 Task: Find a round trip flight from Melbourne to Madina for 2 passengers in economy class, departing on July 10 and returning on July 14.
Action: Mouse moved to (547, 375)
Screenshot: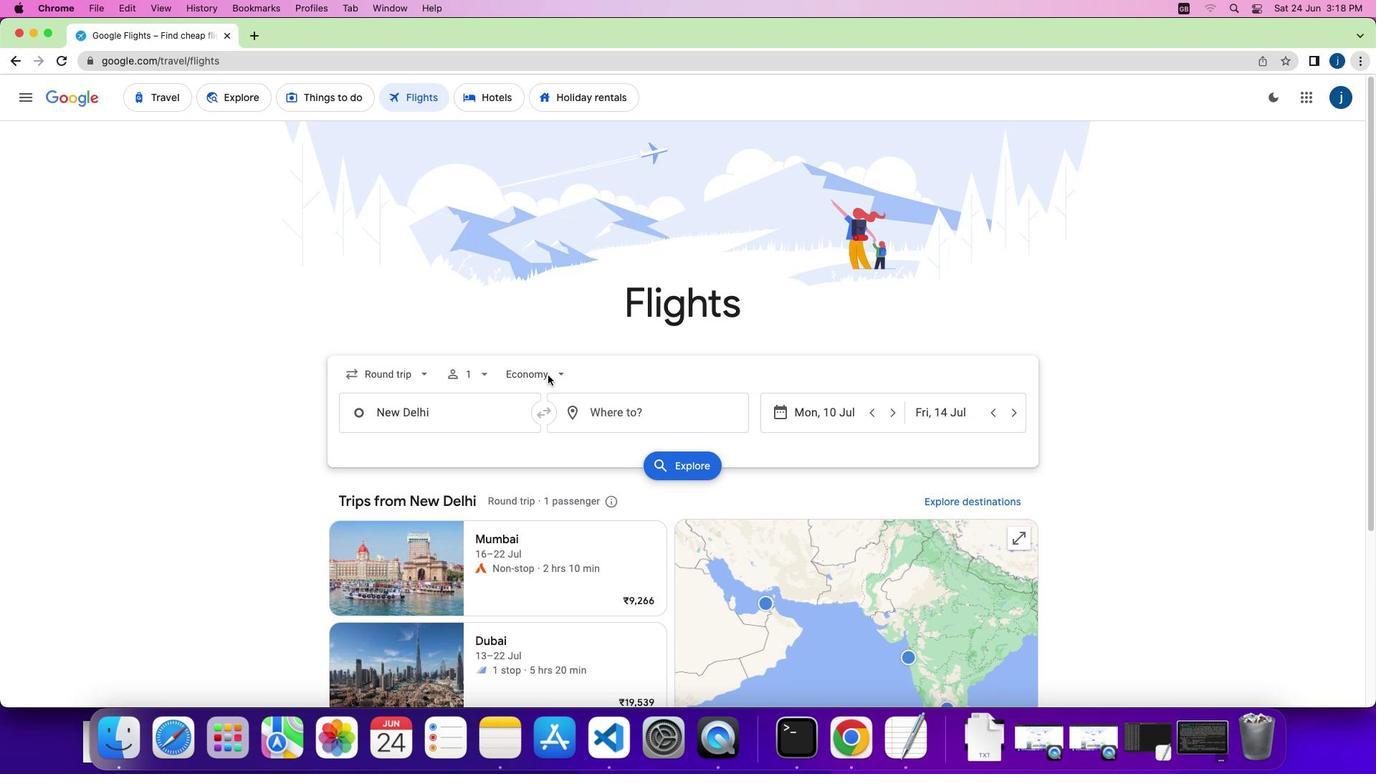 
Action: Mouse pressed left at (547, 375)
Screenshot: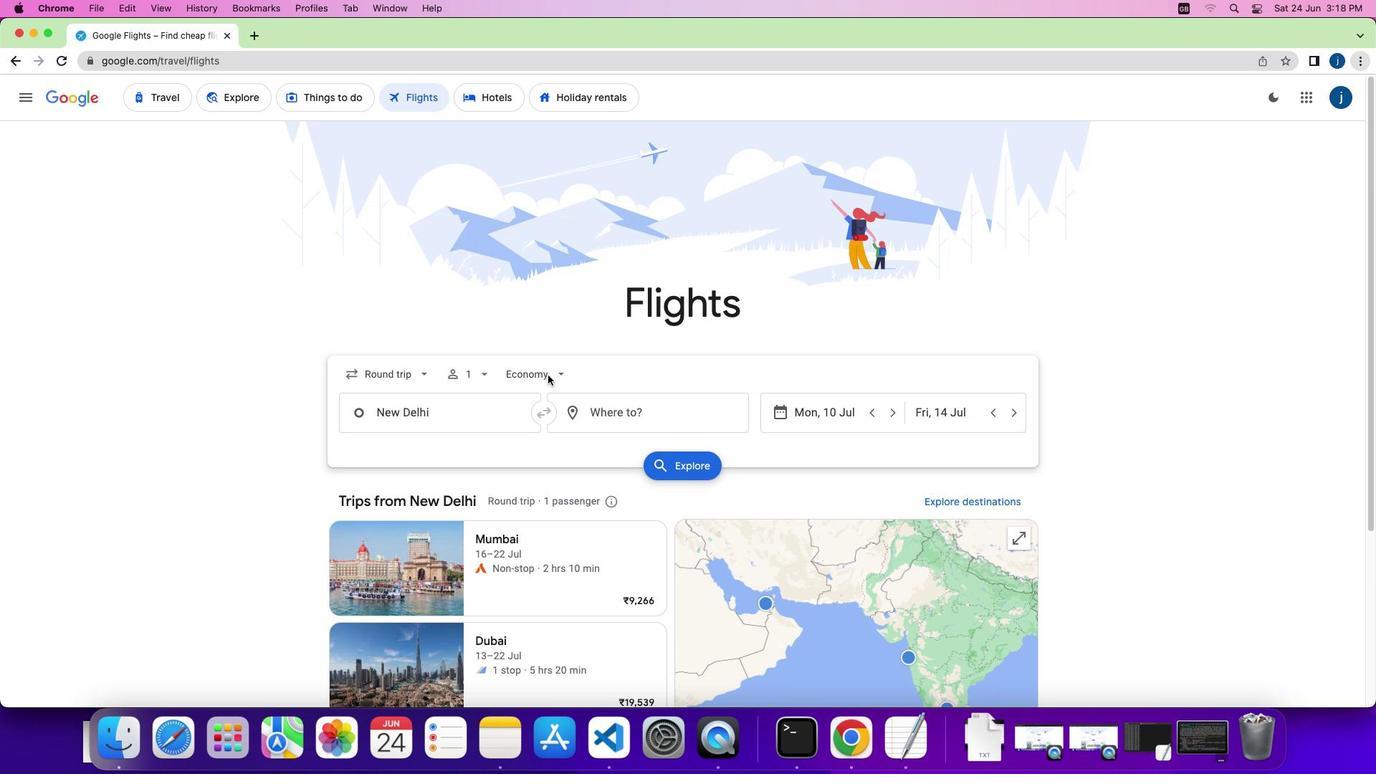 
Action: Mouse pressed left at (547, 375)
Screenshot: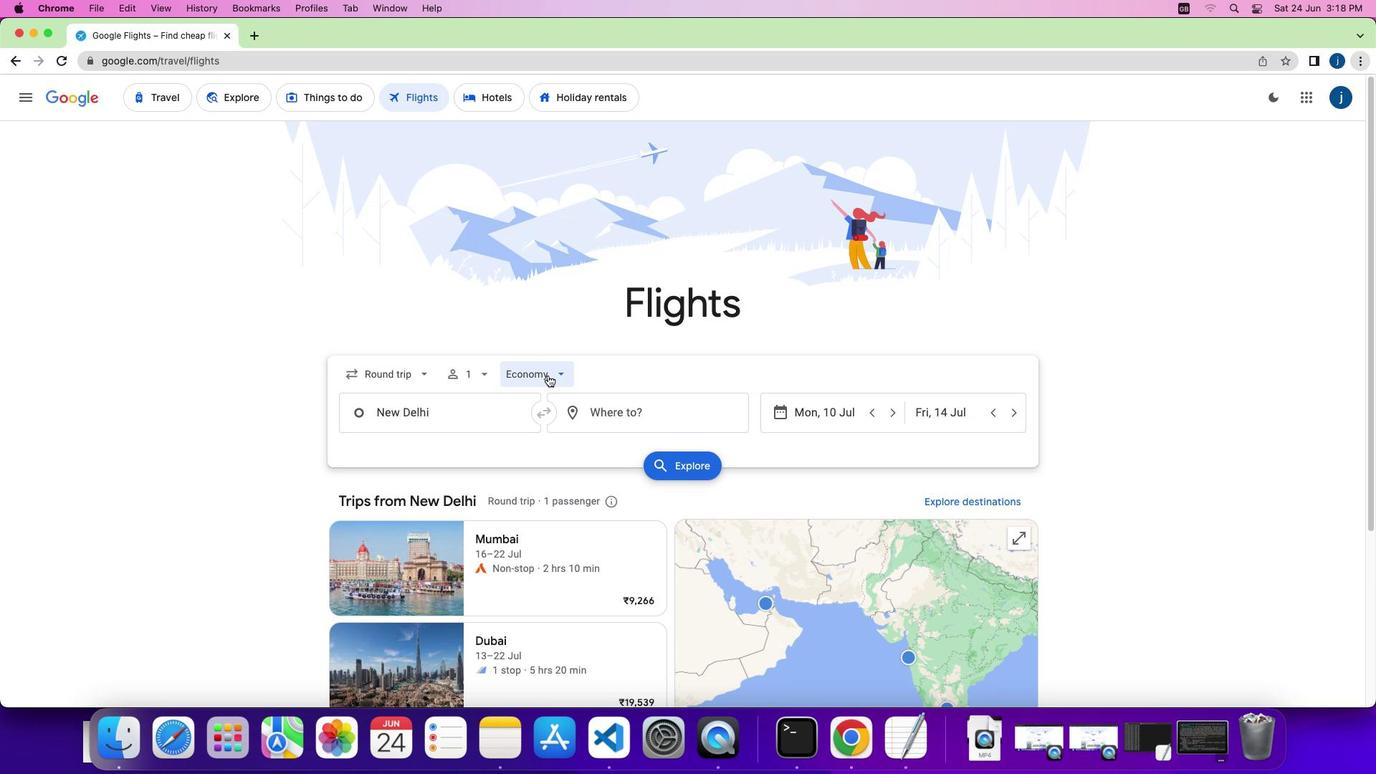 
Action: Mouse moved to (555, 410)
Screenshot: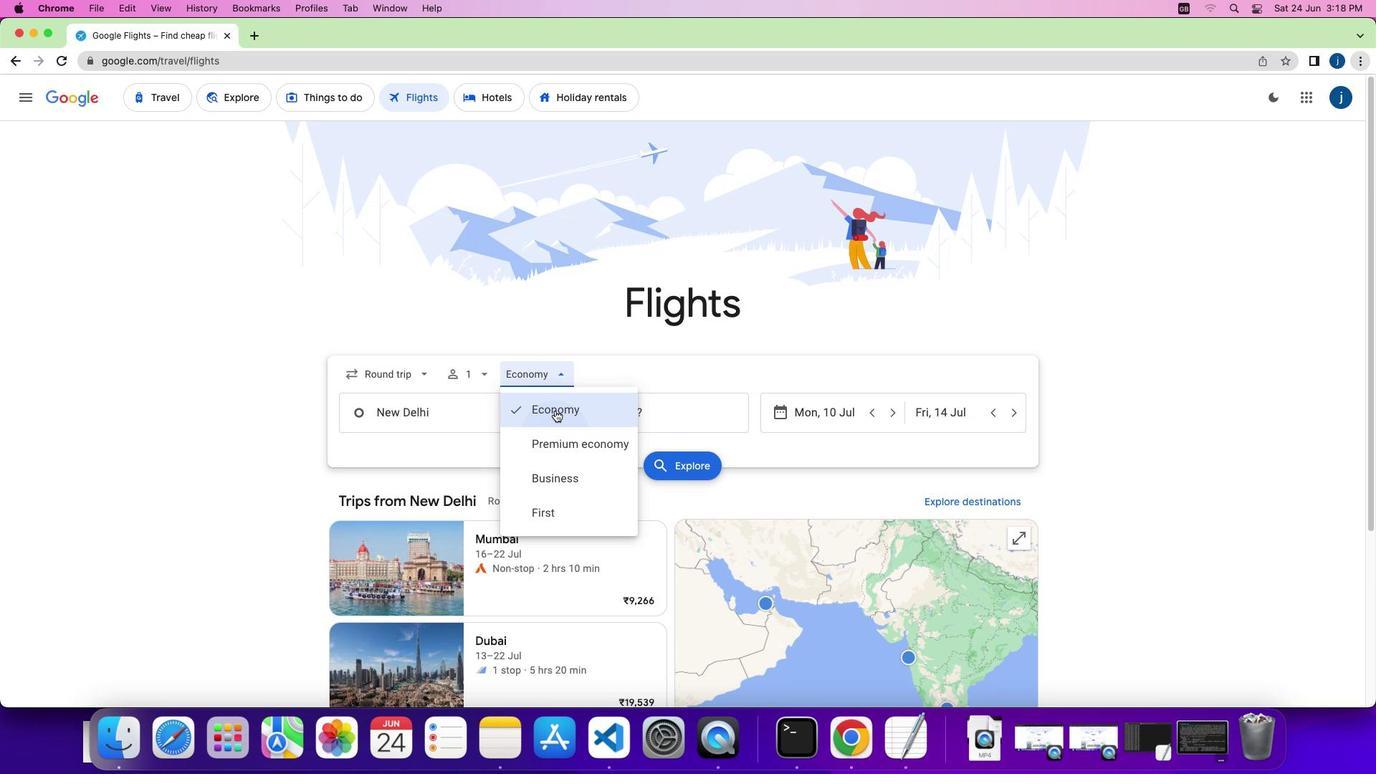 
Action: Mouse pressed left at (555, 410)
Screenshot: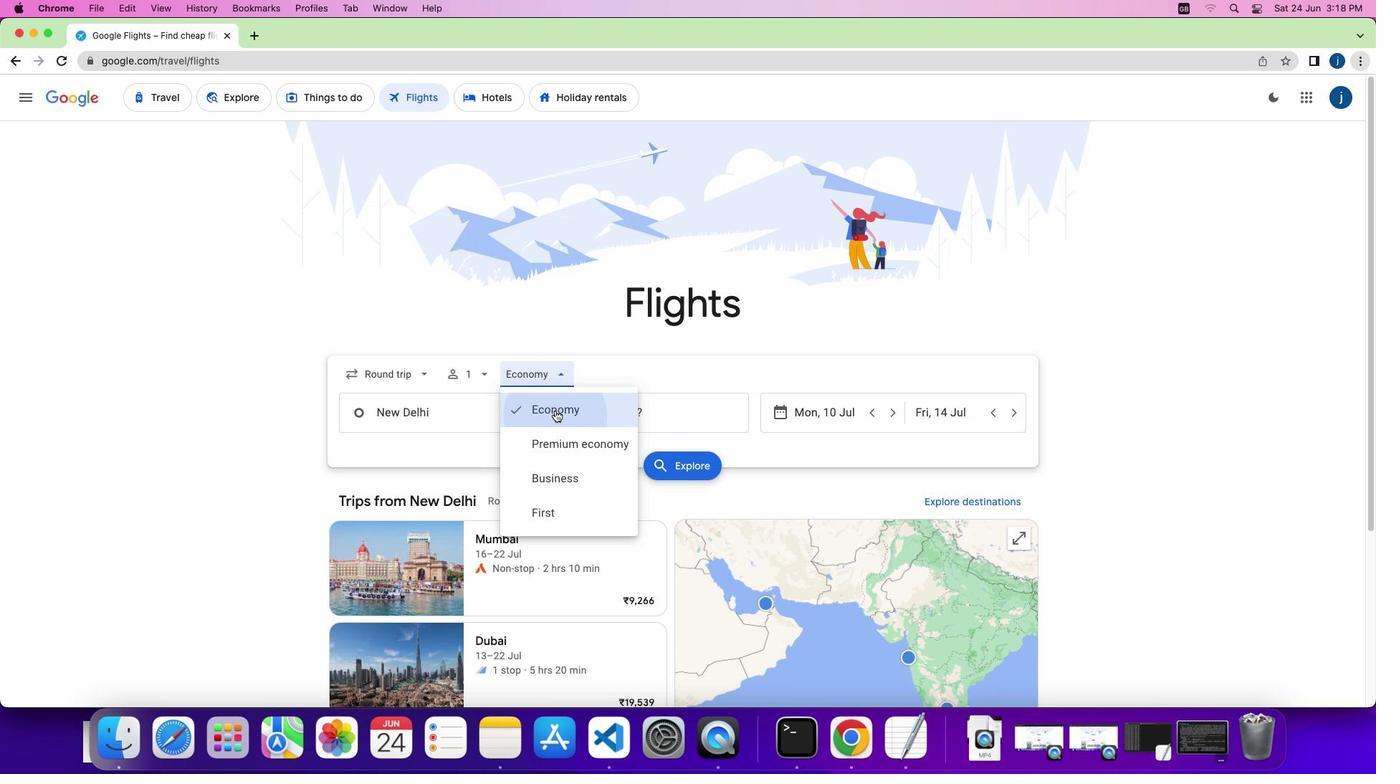 
Action: Mouse moved to (412, 371)
Screenshot: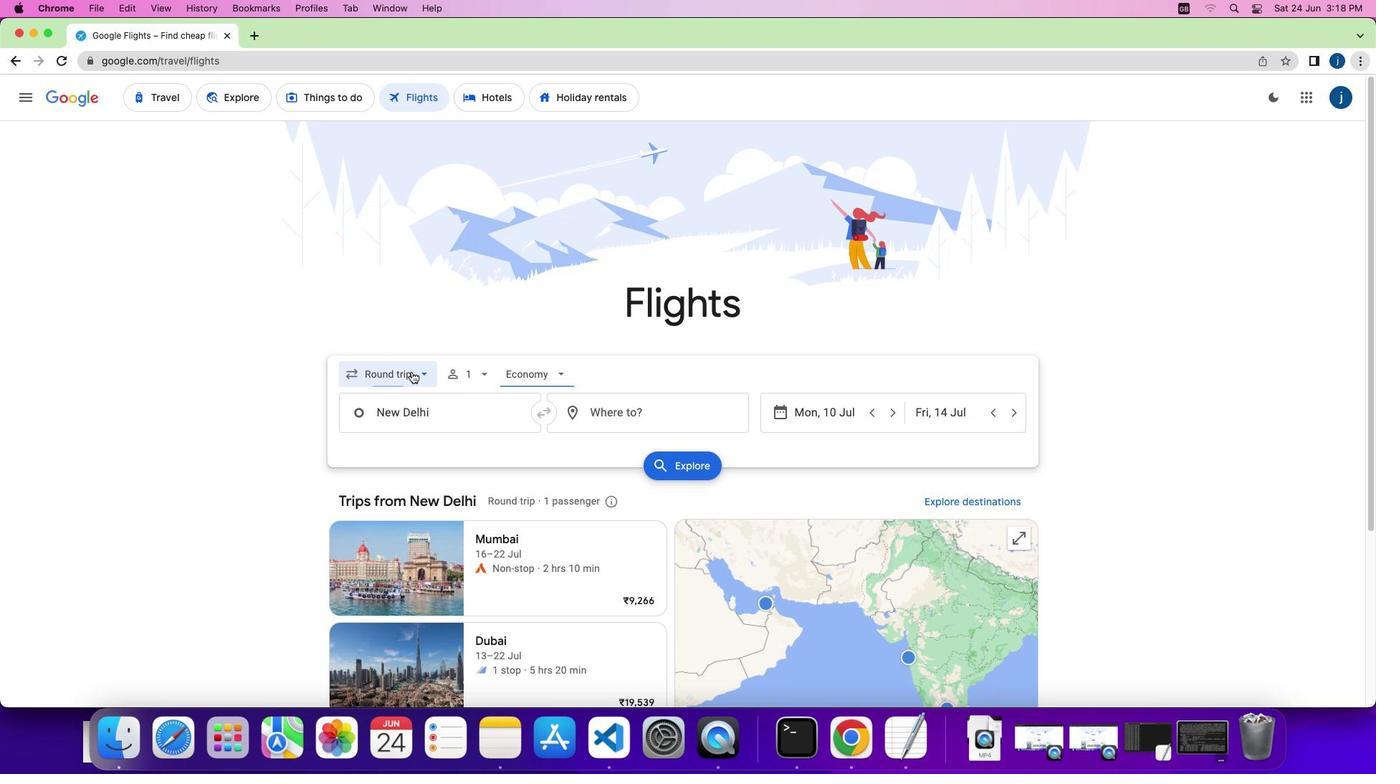 
Action: Mouse pressed left at (412, 371)
Screenshot: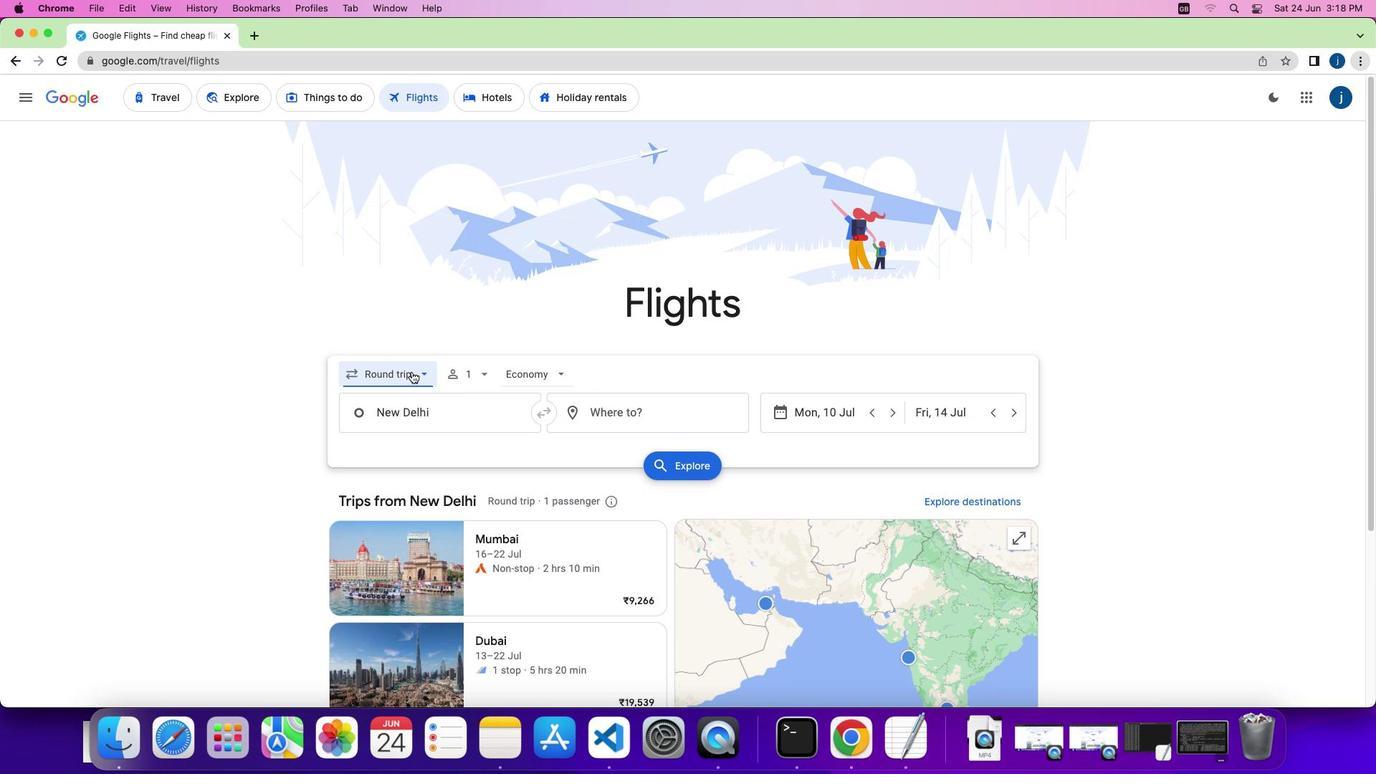 
Action: Mouse moved to (415, 414)
Screenshot: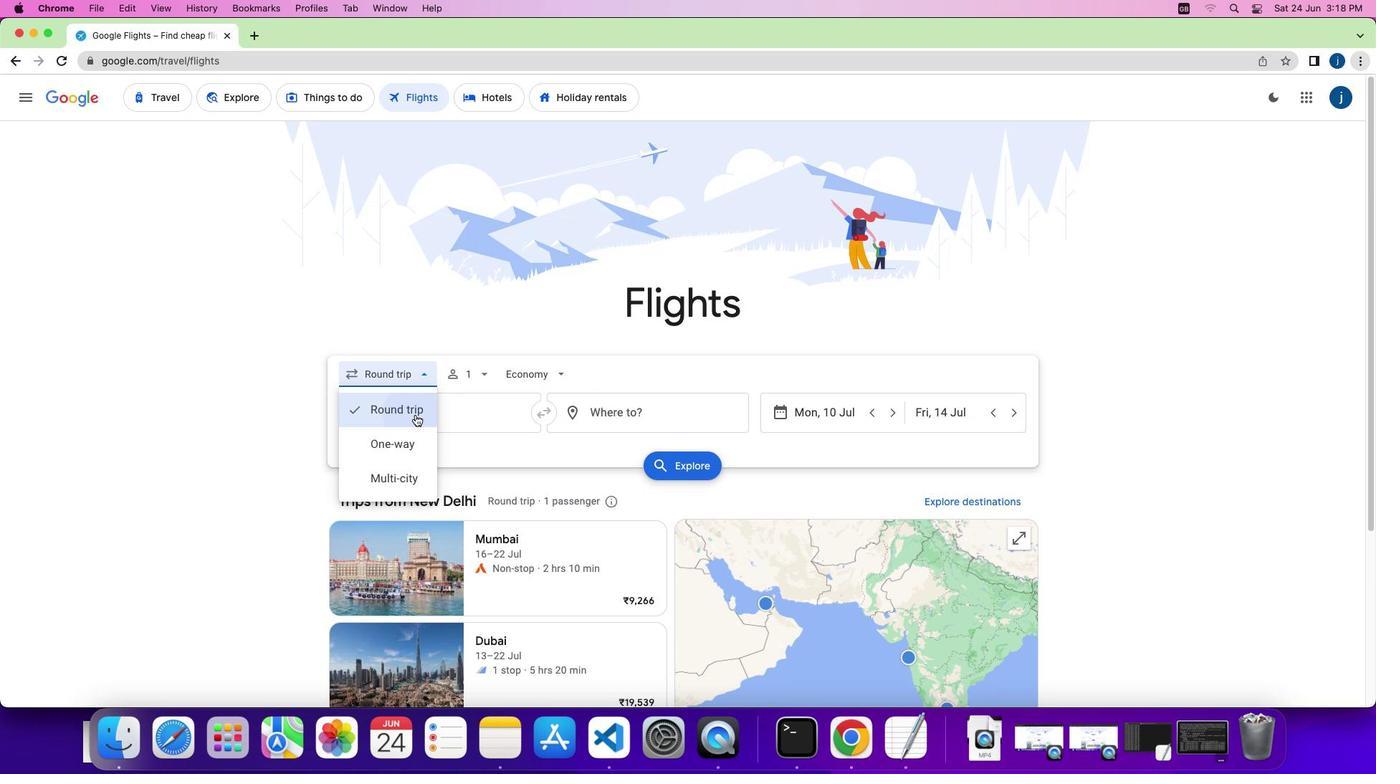 
Action: Mouse pressed left at (415, 414)
Screenshot: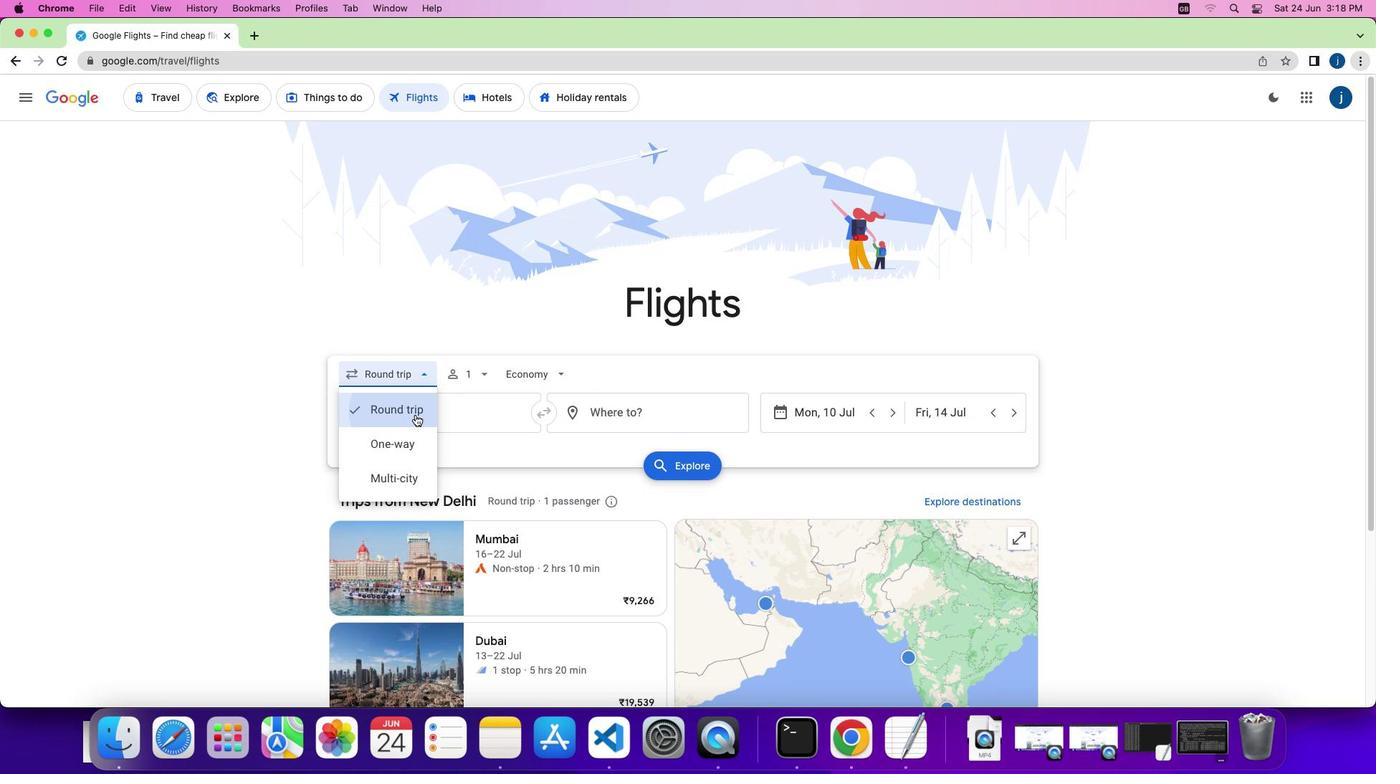 
Action: Mouse moved to (481, 369)
Screenshot: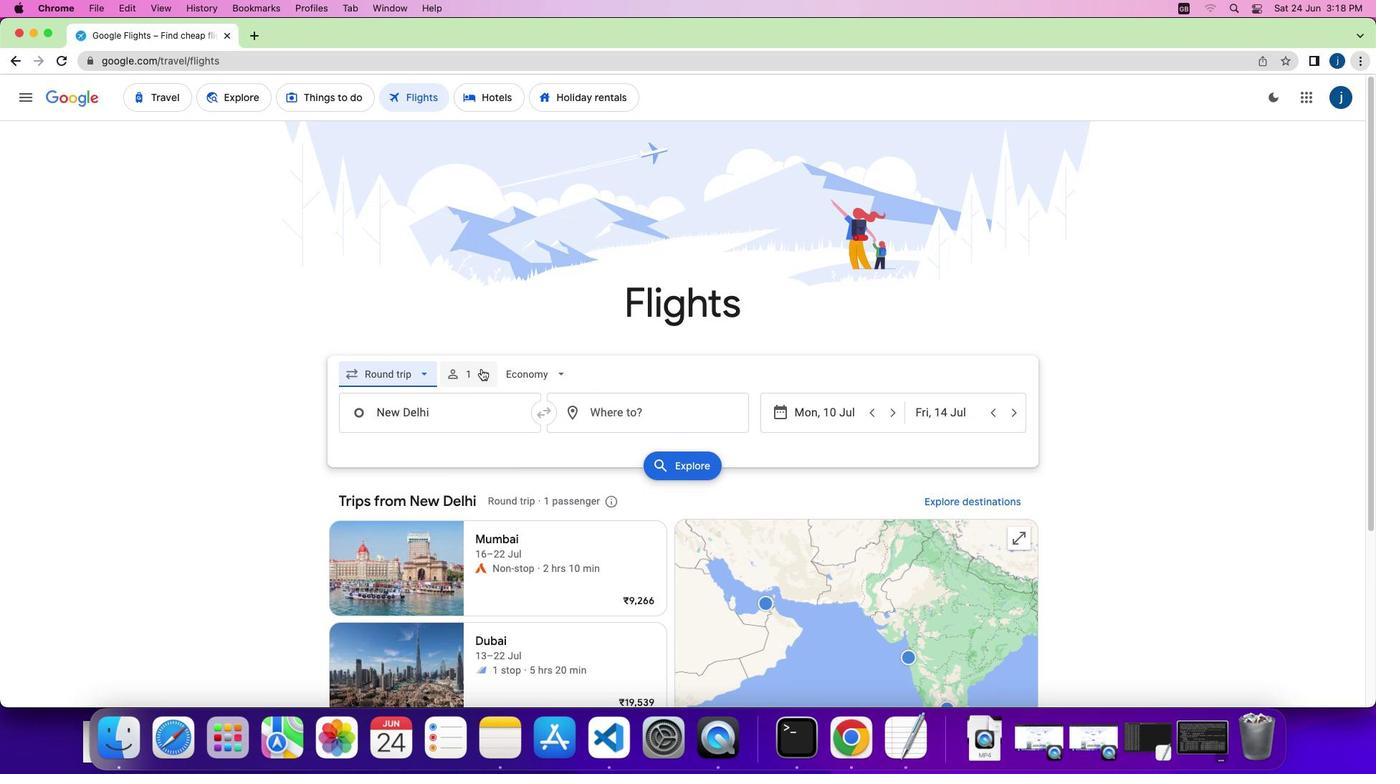 
Action: Mouse pressed left at (481, 369)
Screenshot: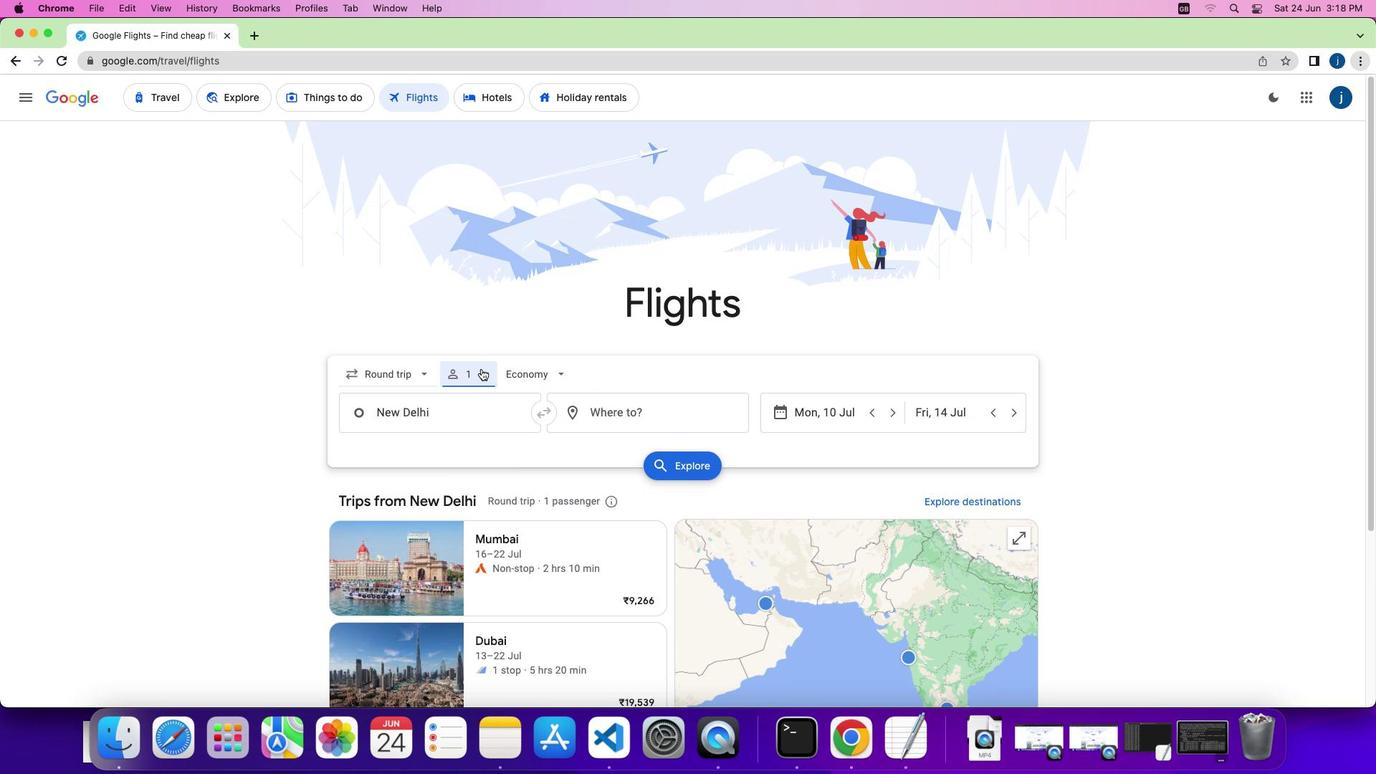 
Action: Mouse moved to (589, 413)
Screenshot: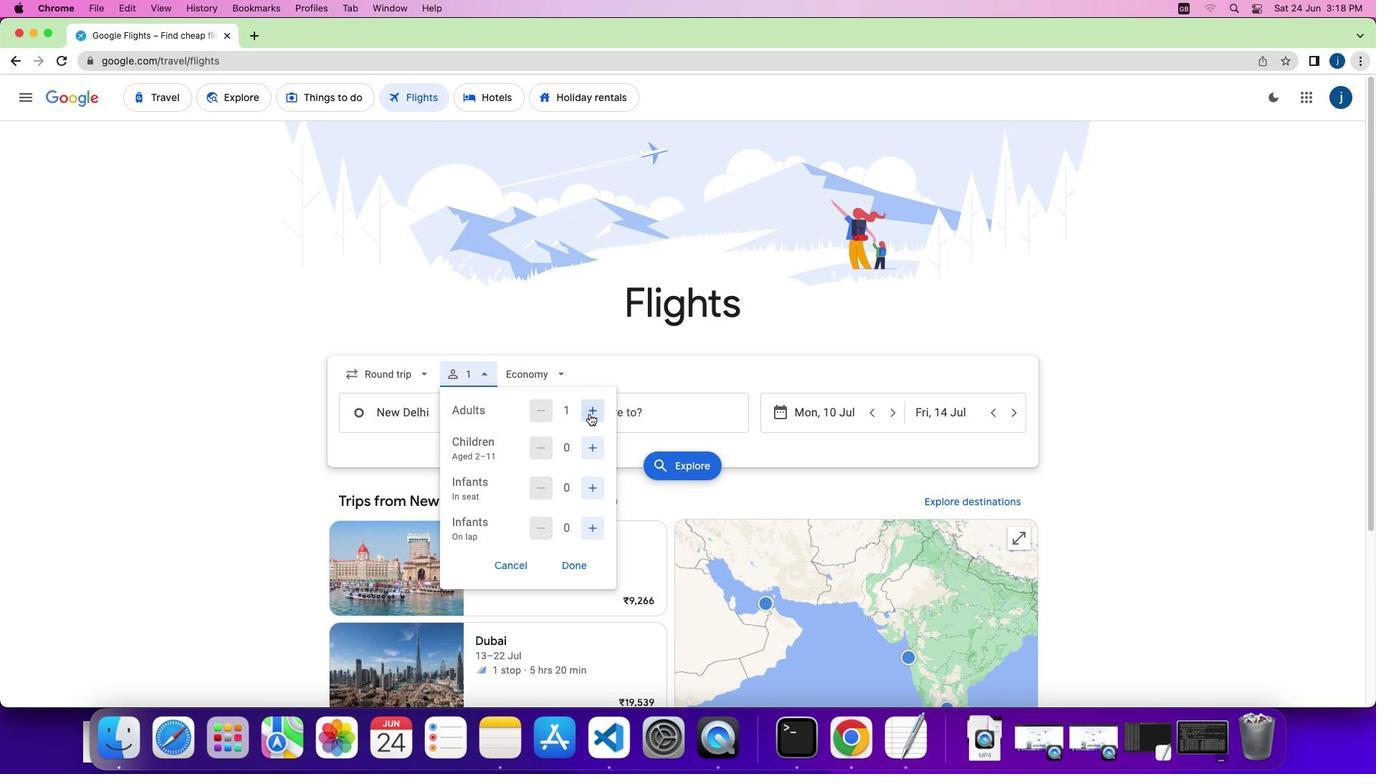 
Action: Mouse pressed left at (589, 413)
Screenshot: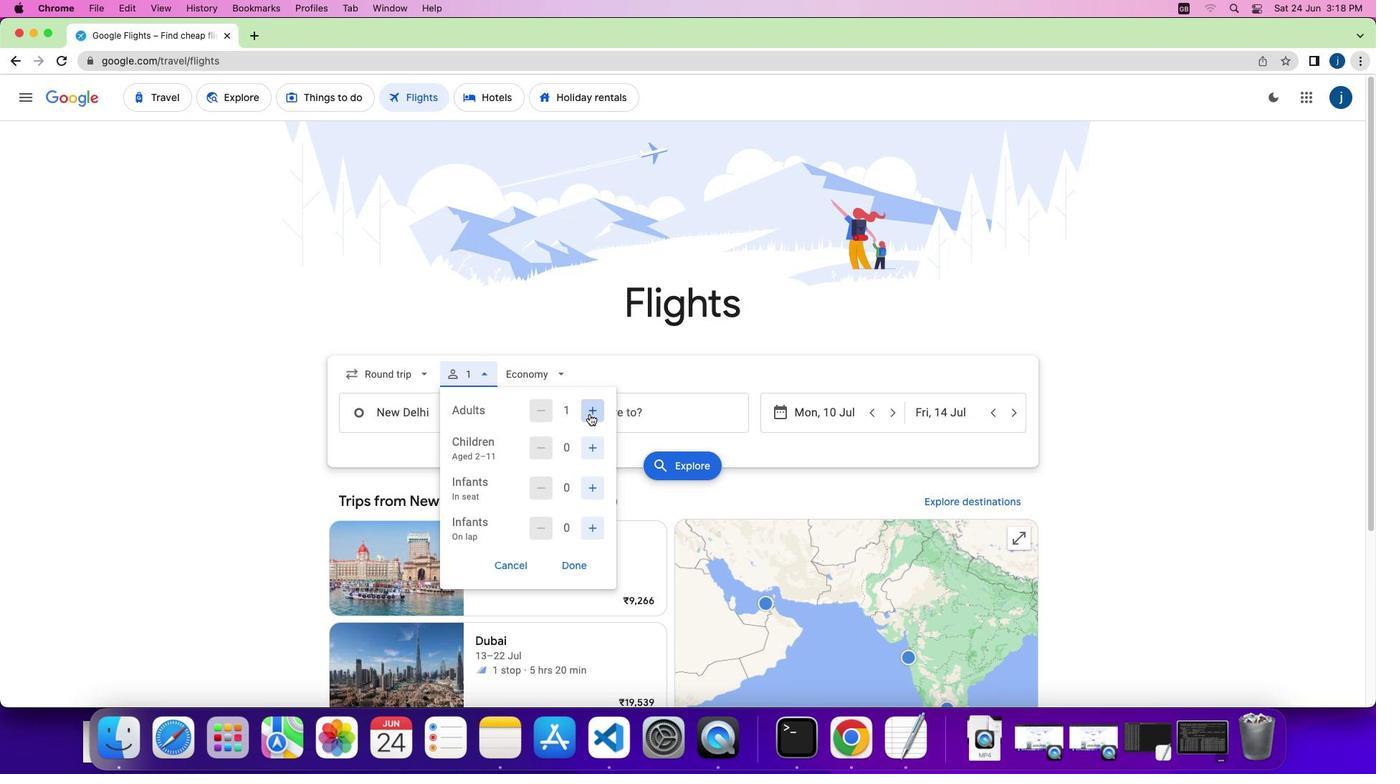 
Action: Mouse moved to (579, 565)
Screenshot: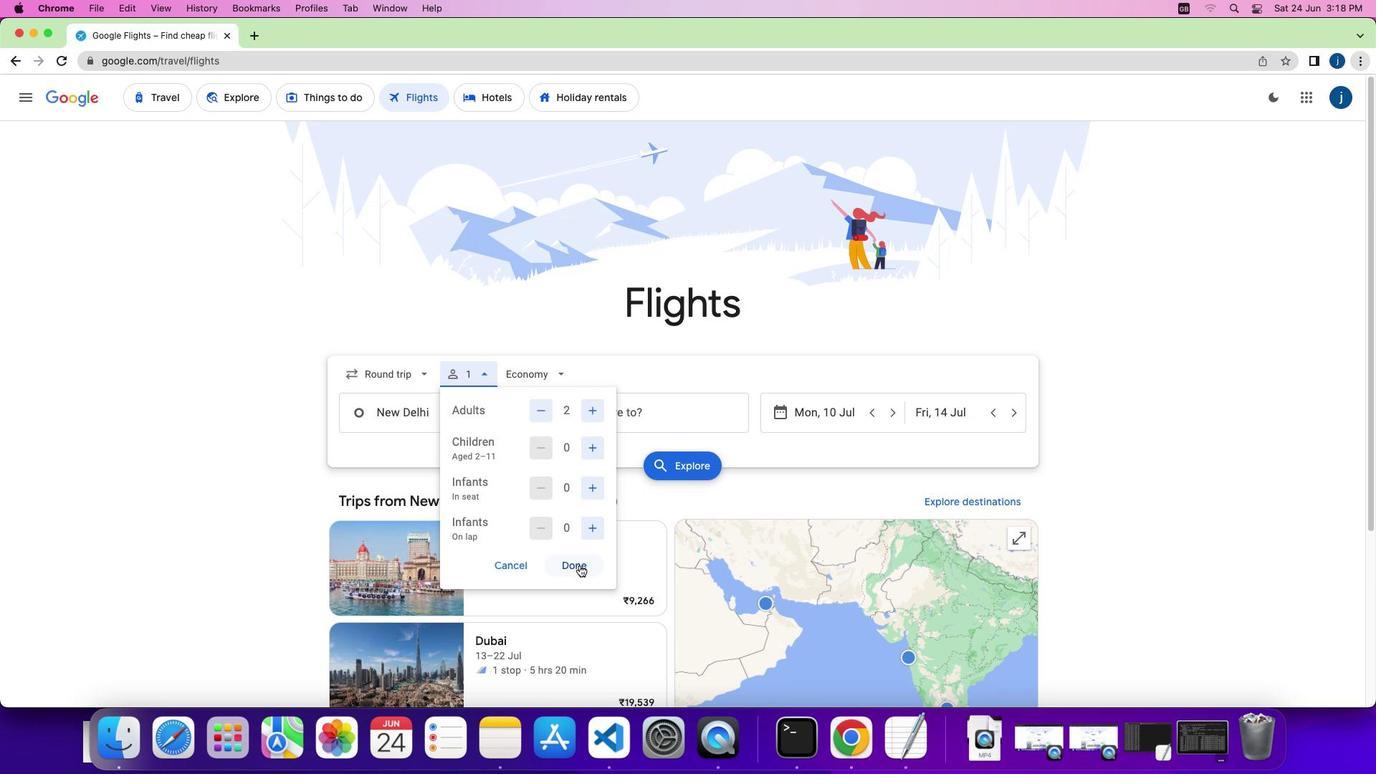 
Action: Mouse pressed left at (579, 565)
Screenshot: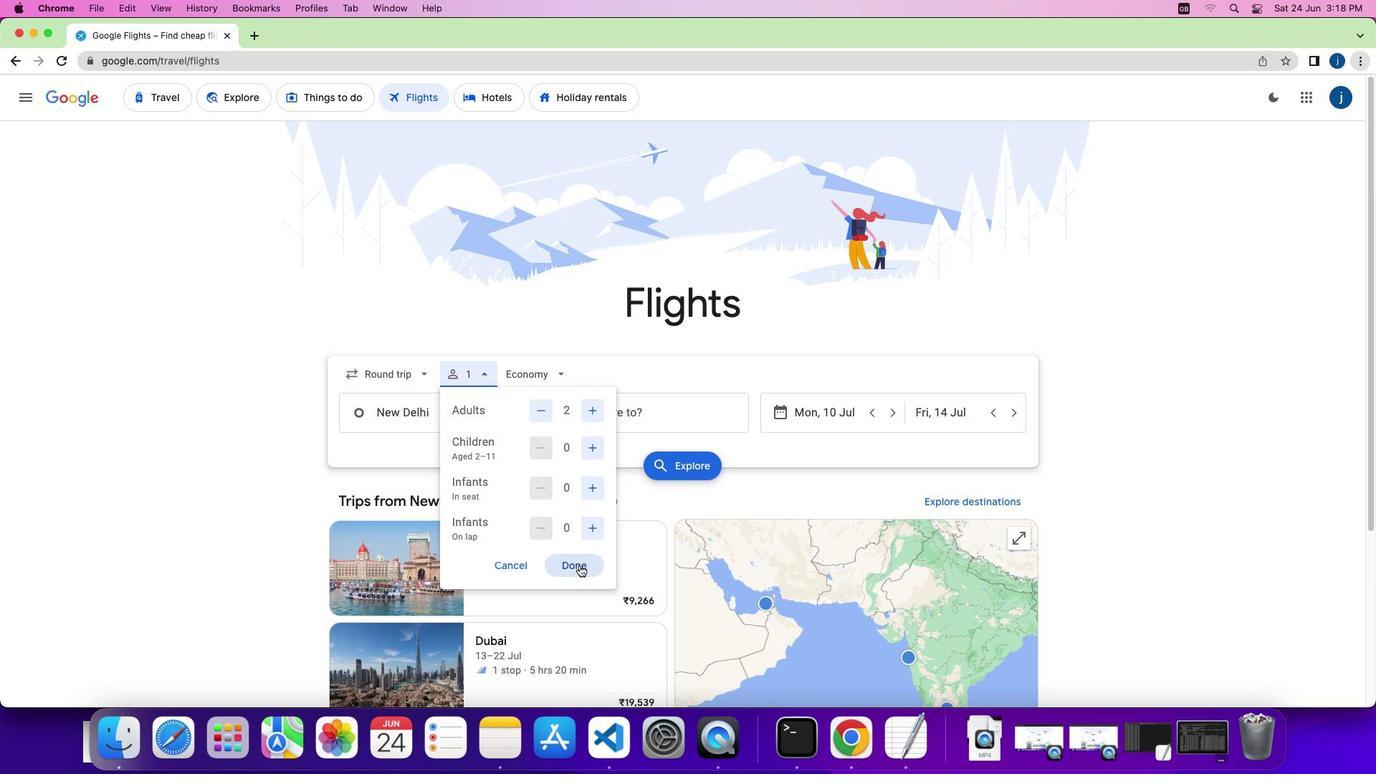 
Action: Mouse moved to (430, 407)
Screenshot: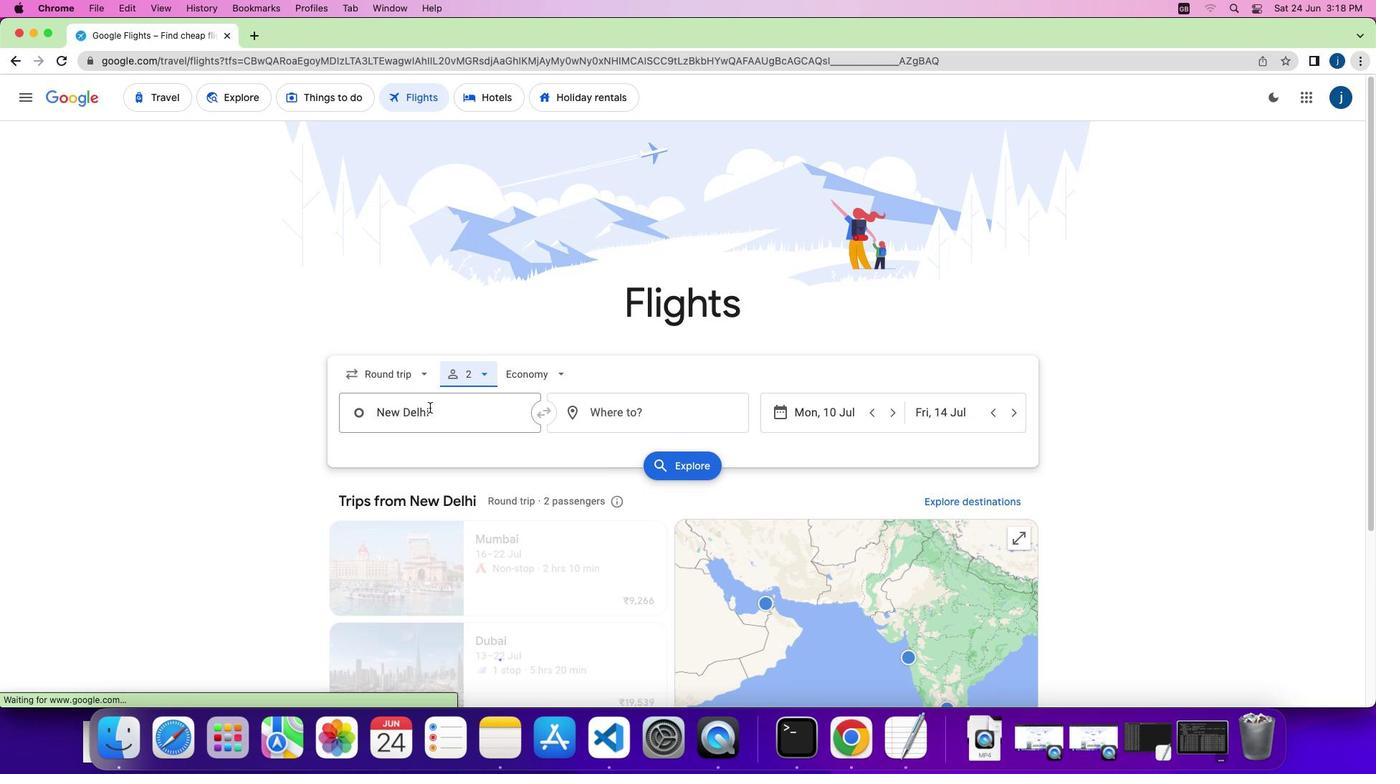 
Action: Mouse pressed left at (430, 407)
Screenshot: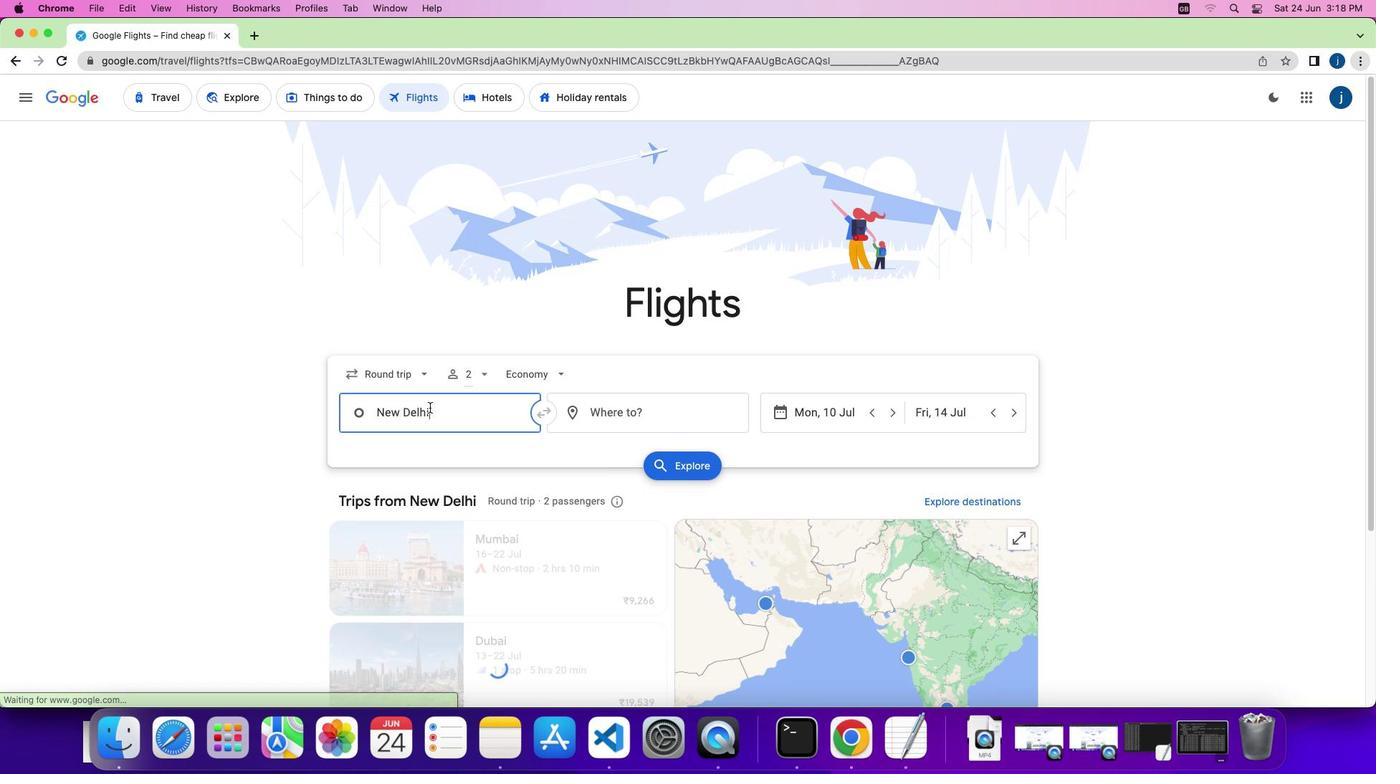 
Action: Mouse moved to (430, 432)
Screenshot: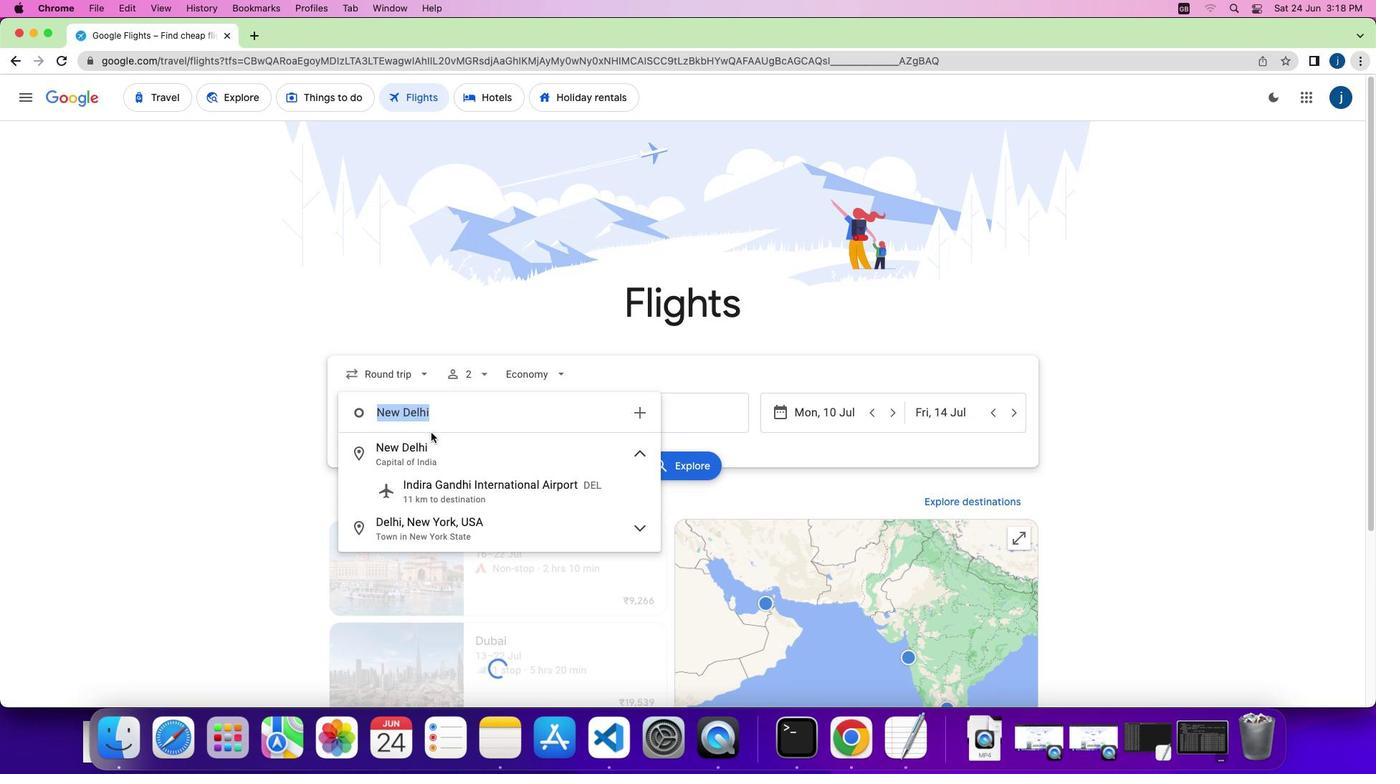 
Action: Key pressed Key.shift'M''e''l''b''o''u''r''n''e'
Screenshot: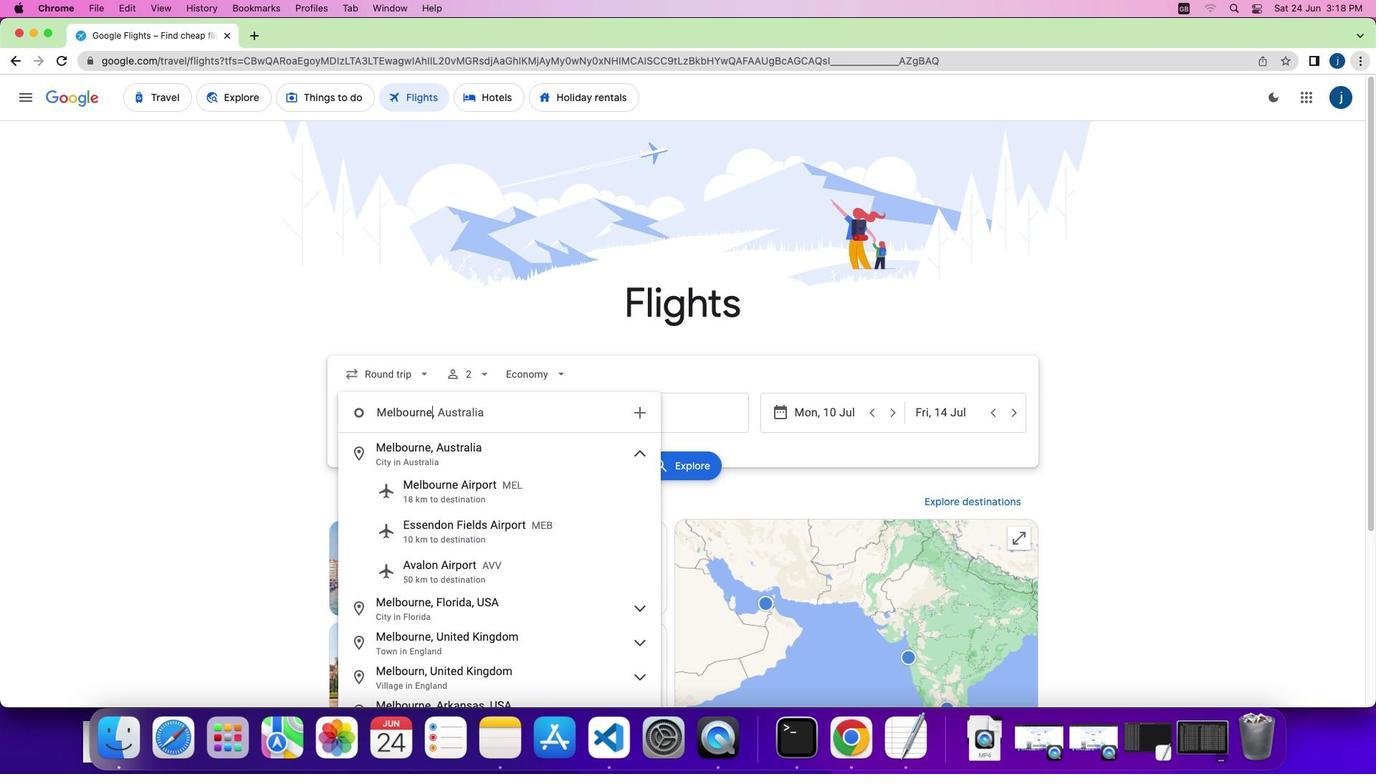 
Action: Mouse moved to (477, 449)
Screenshot: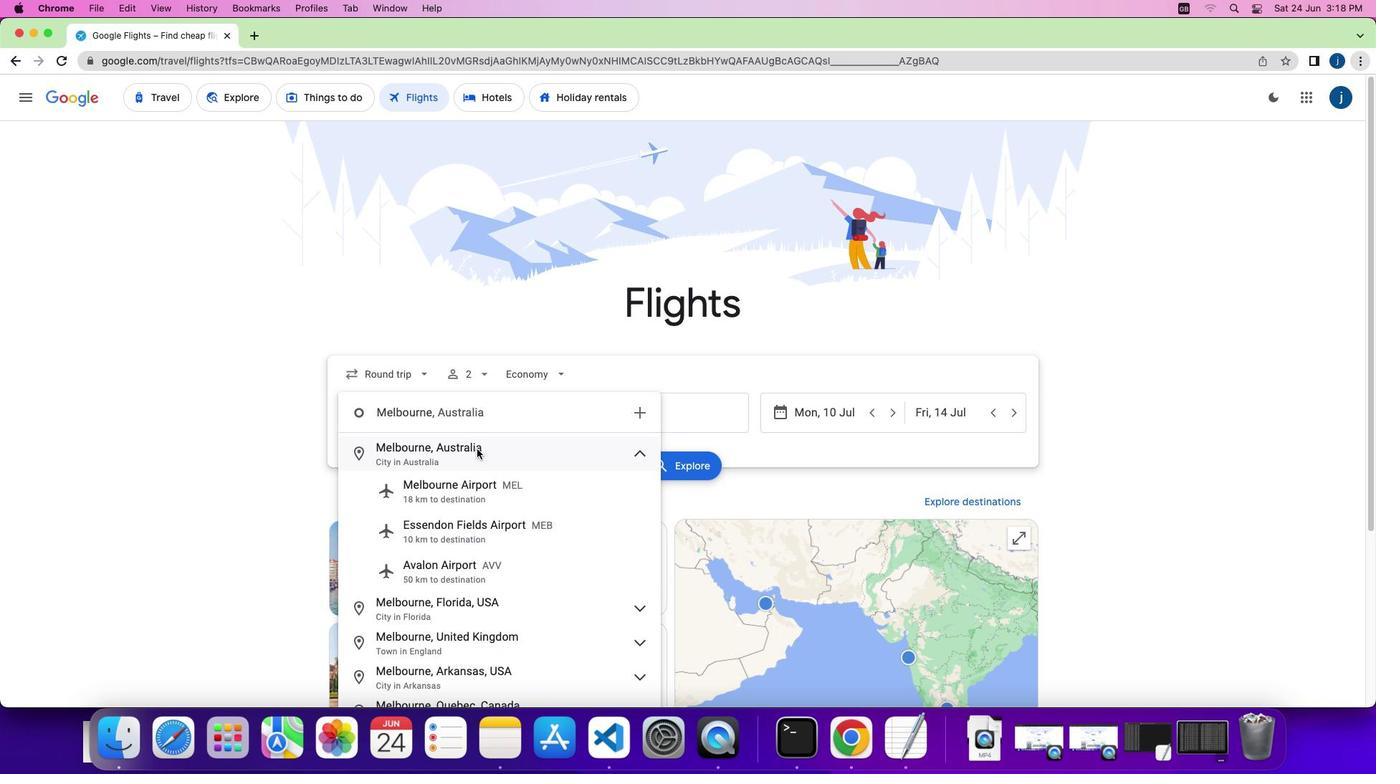 
Action: Mouse pressed left at (477, 449)
Screenshot: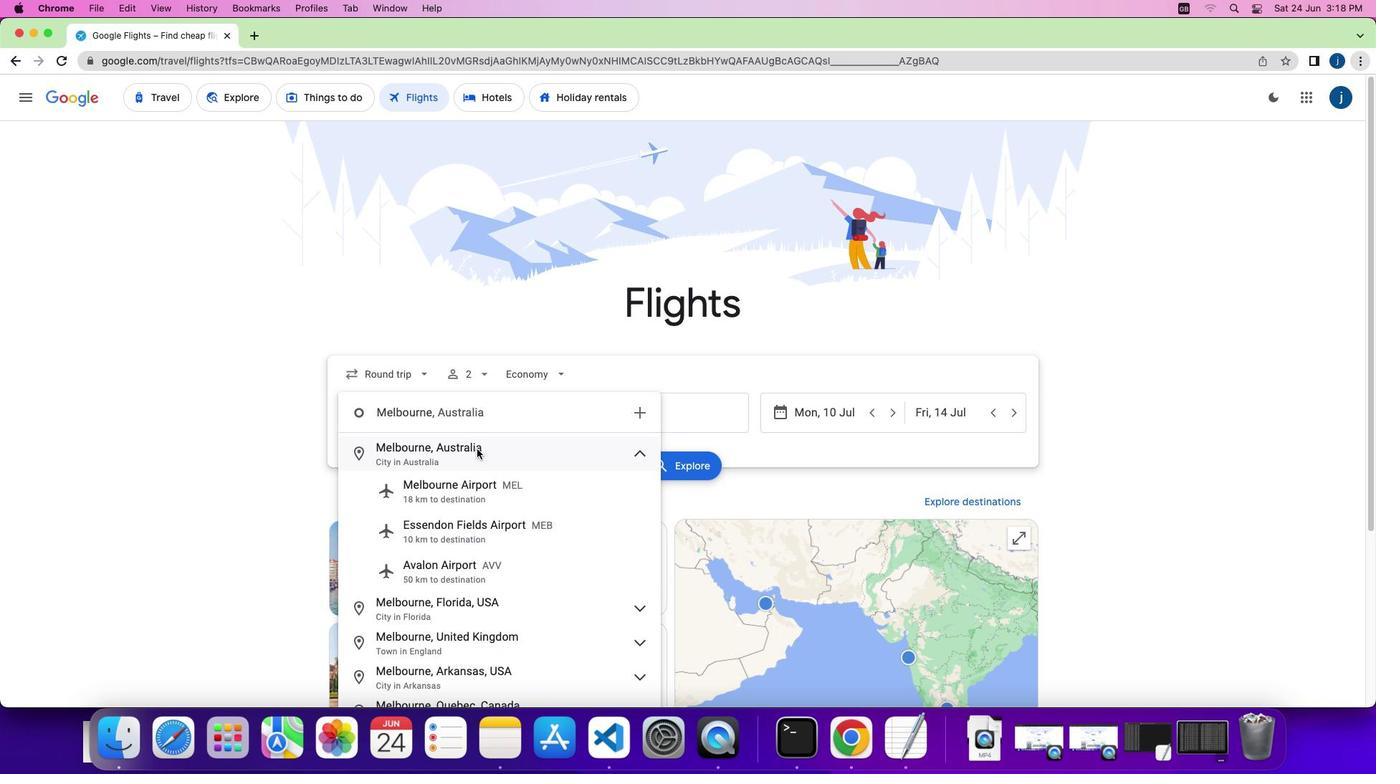 
Action: Mouse moved to (639, 420)
Screenshot: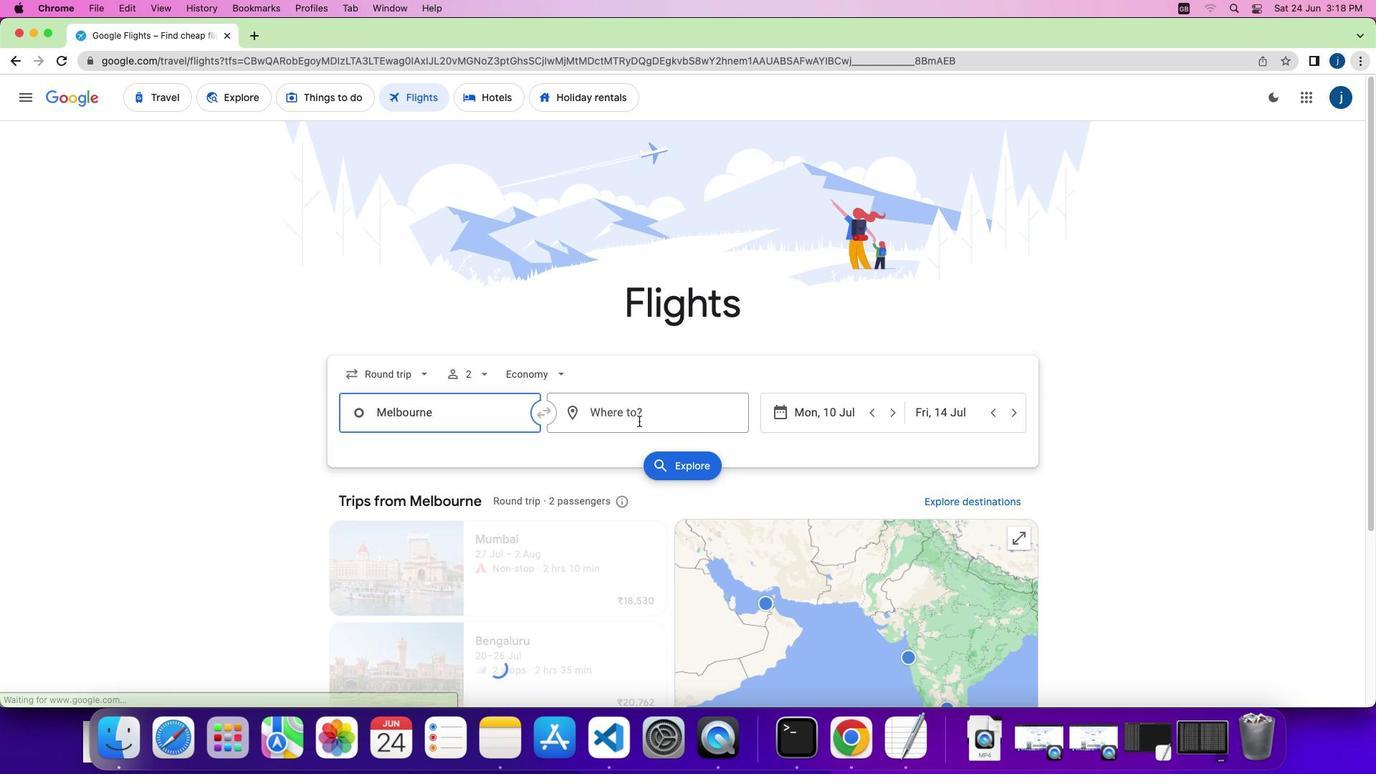 
Action: Mouse pressed left at (639, 420)
Screenshot: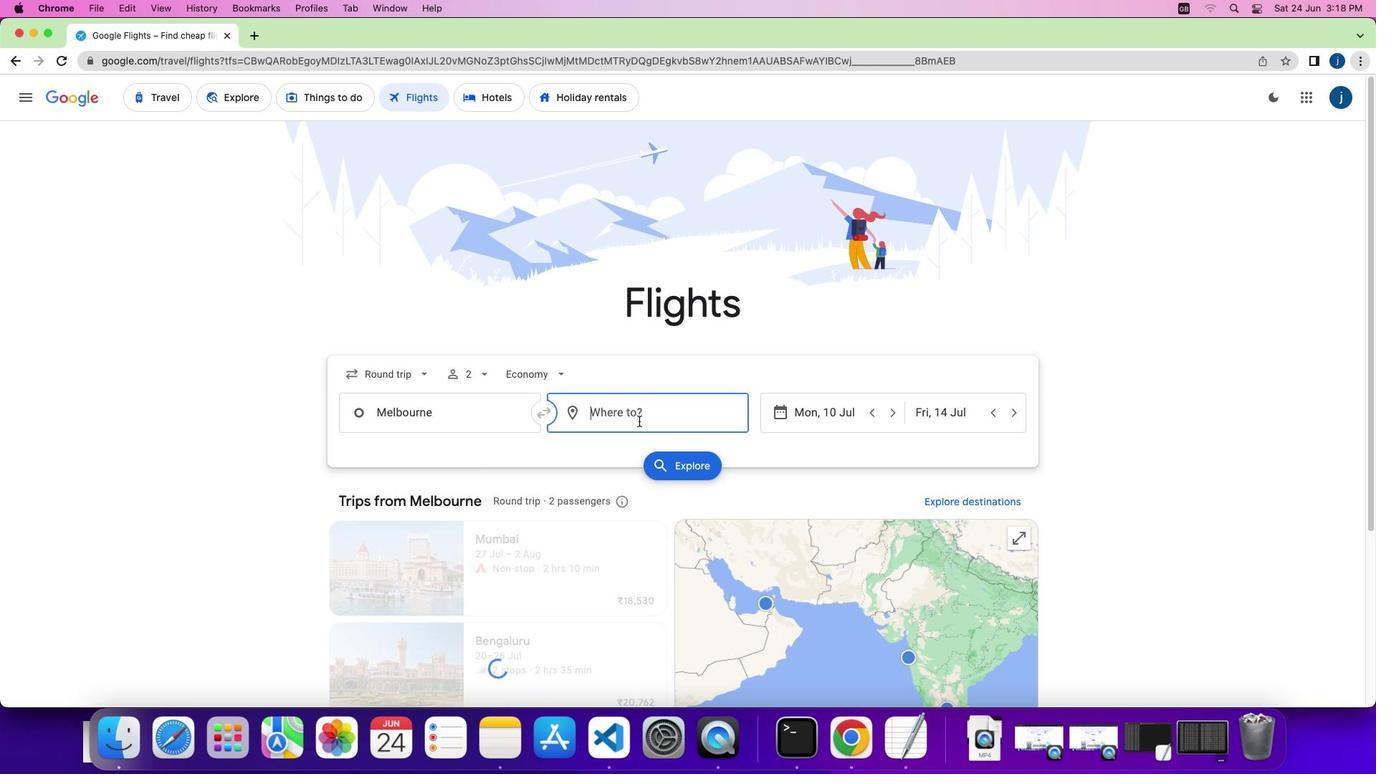 
Action: Key pressed Key.shift'M''a''d''i''n''a'','Key.shift'G''h''a''n''a'
Screenshot: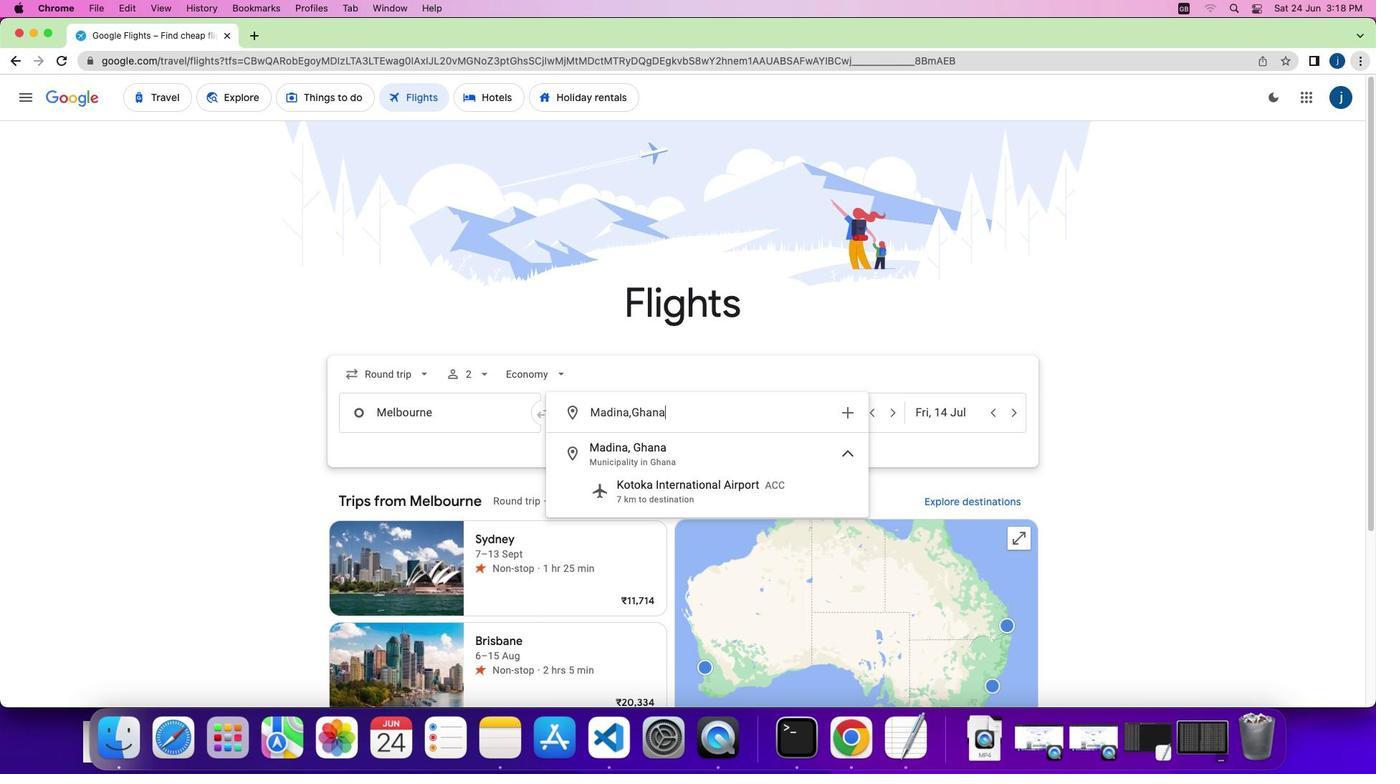 
Action: Mouse moved to (660, 448)
Screenshot: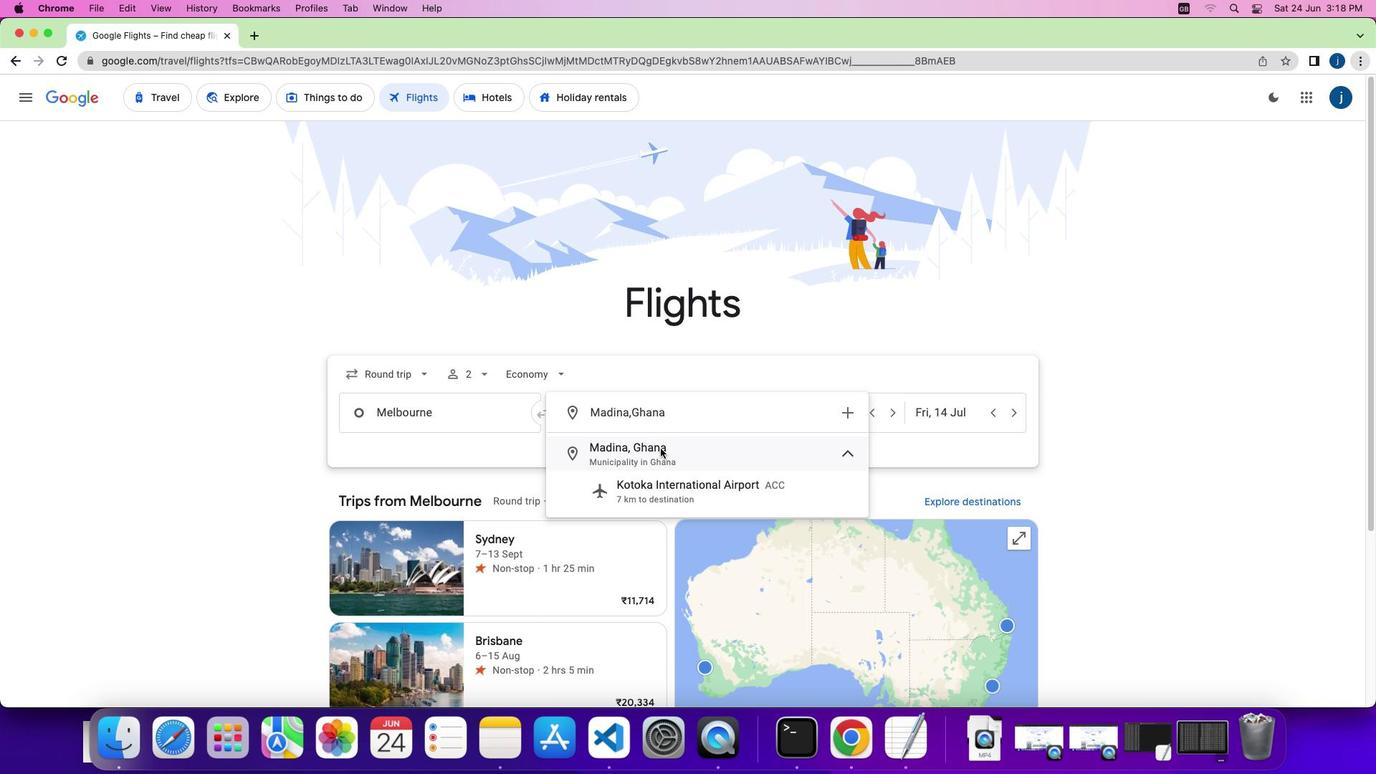 
Action: Mouse pressed left at (660, 448)
Screenshot: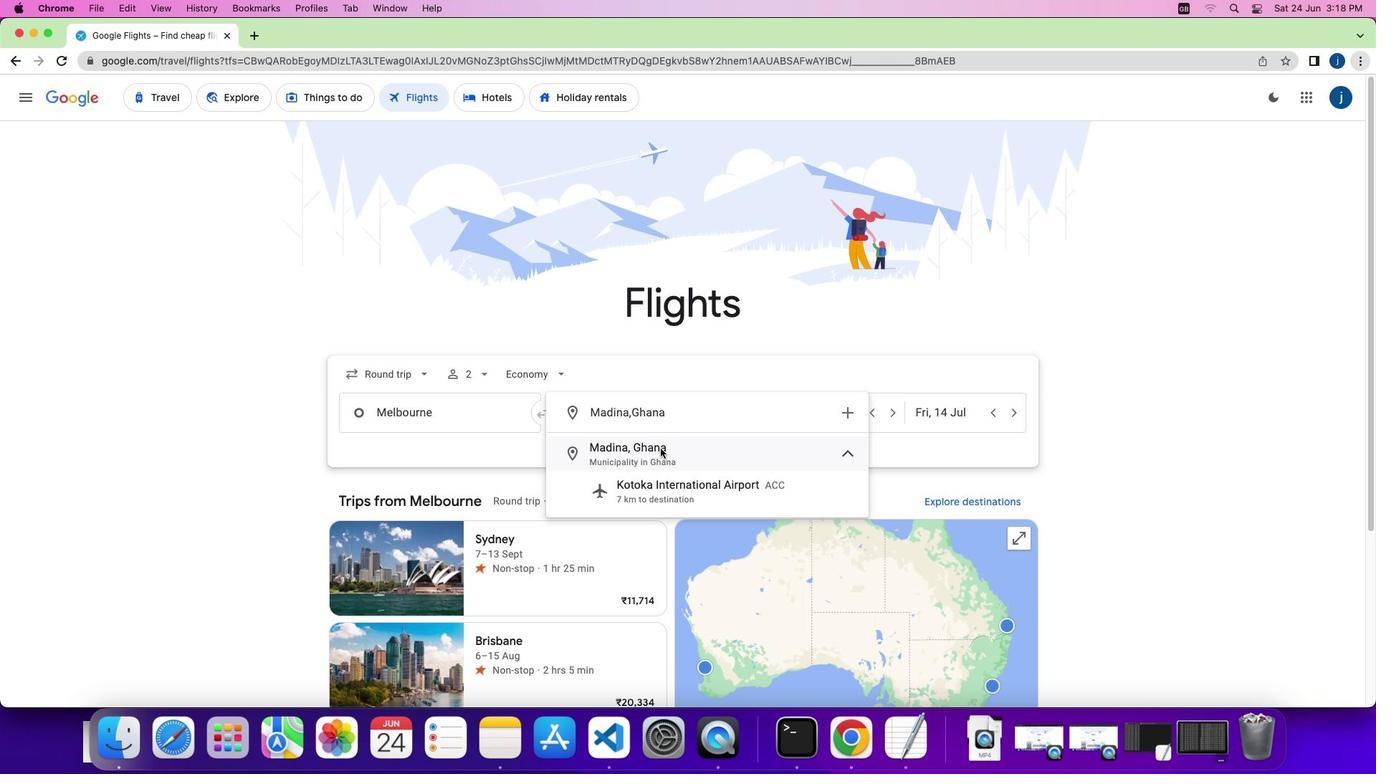 
Action: Mouse moved to (813, 414)
Screenshot: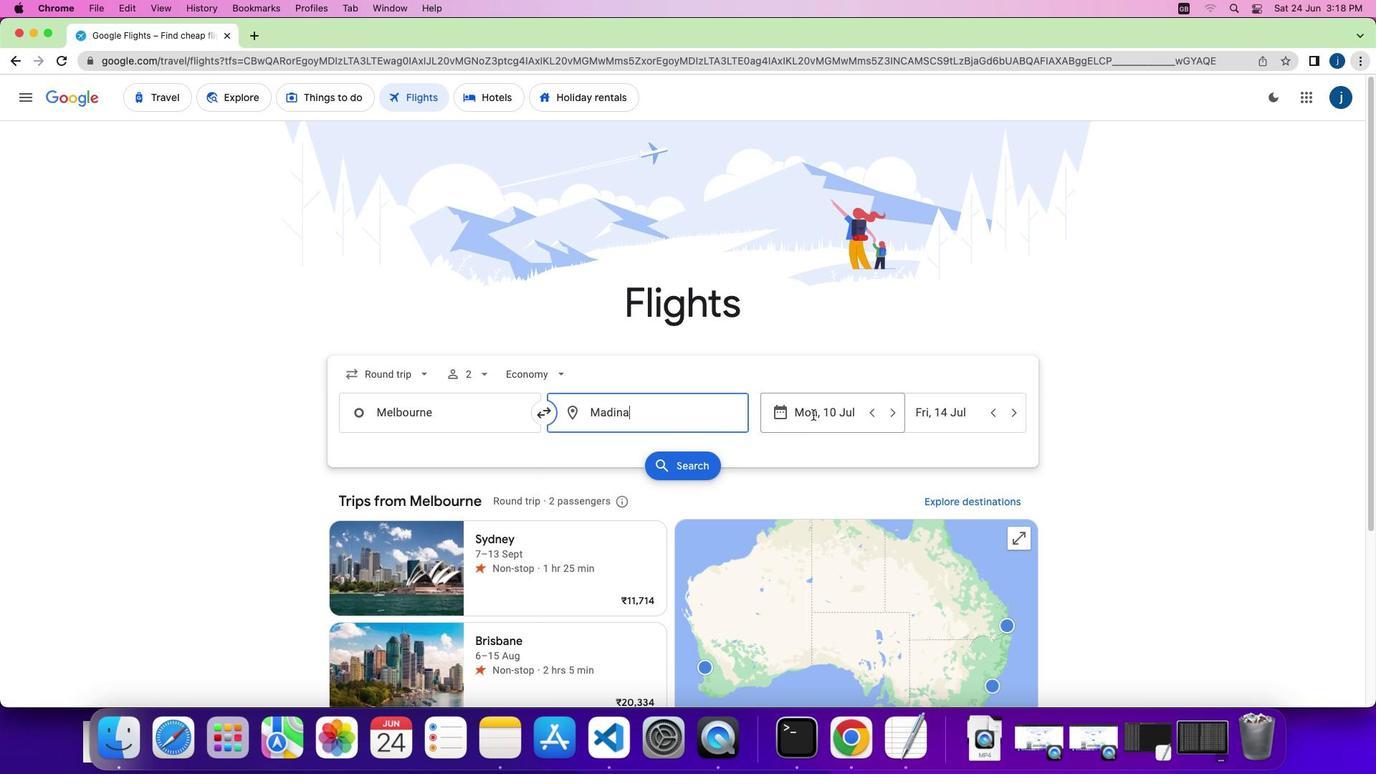 
Action: Mouse pressed left at (813, 414)
Screenshot: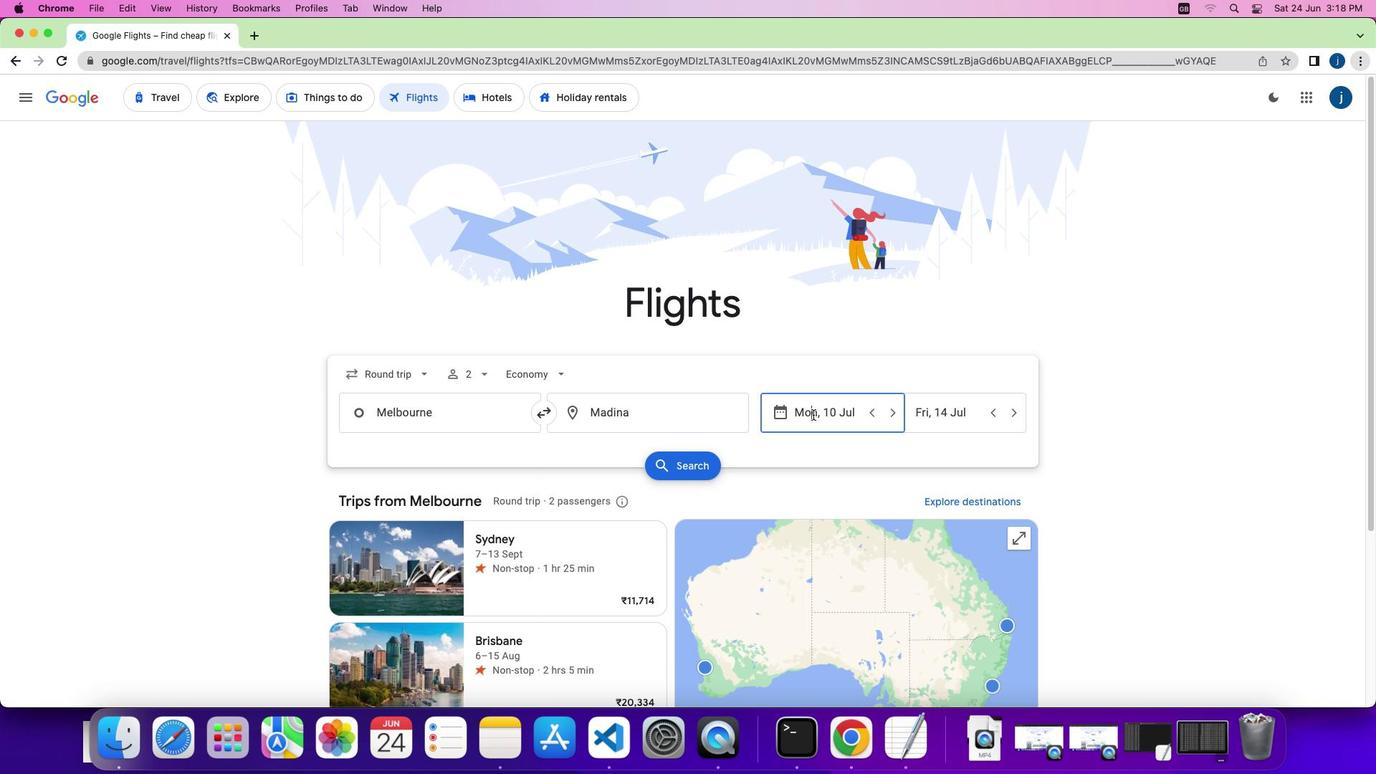 
Action: Mouse moved to (1030, 517)
Screenshot: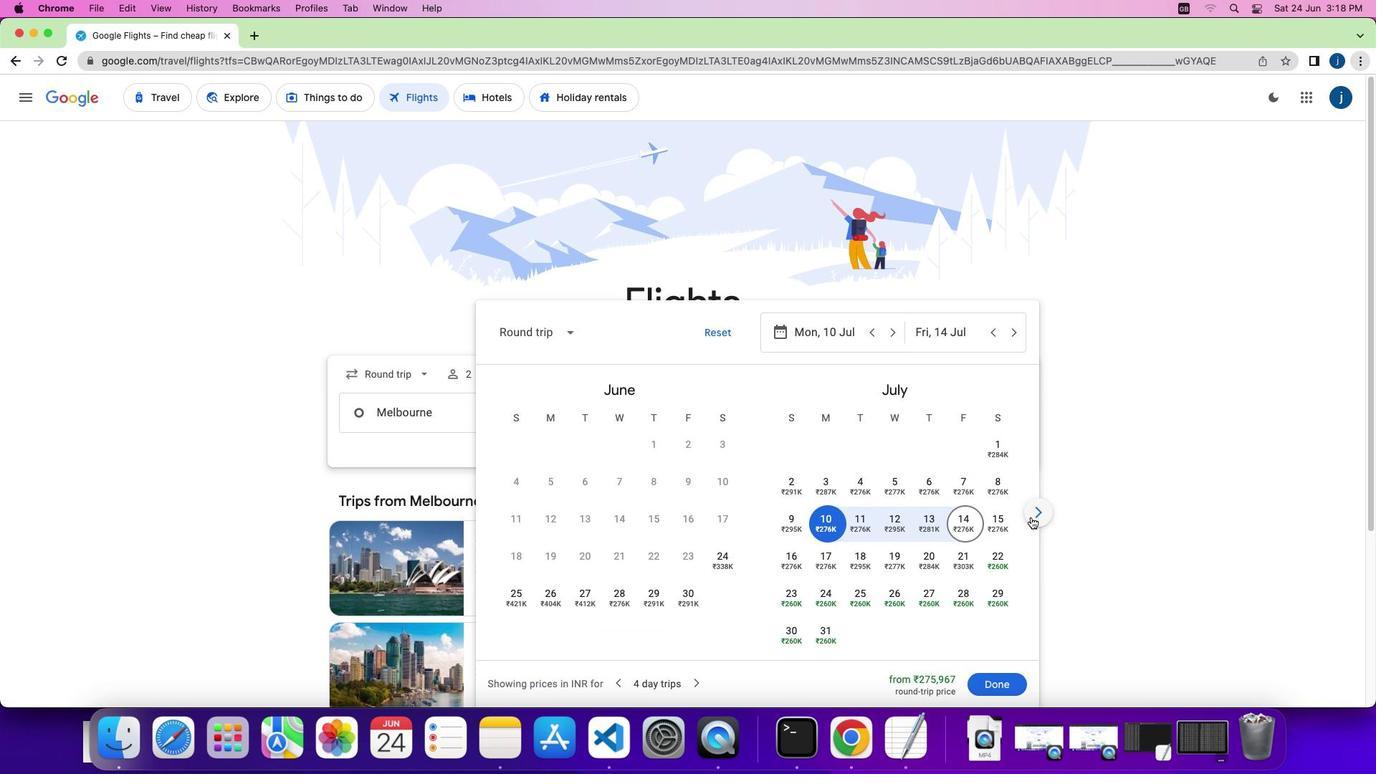
Action: Mouse pressed left at (1030, 517)
Screenshot: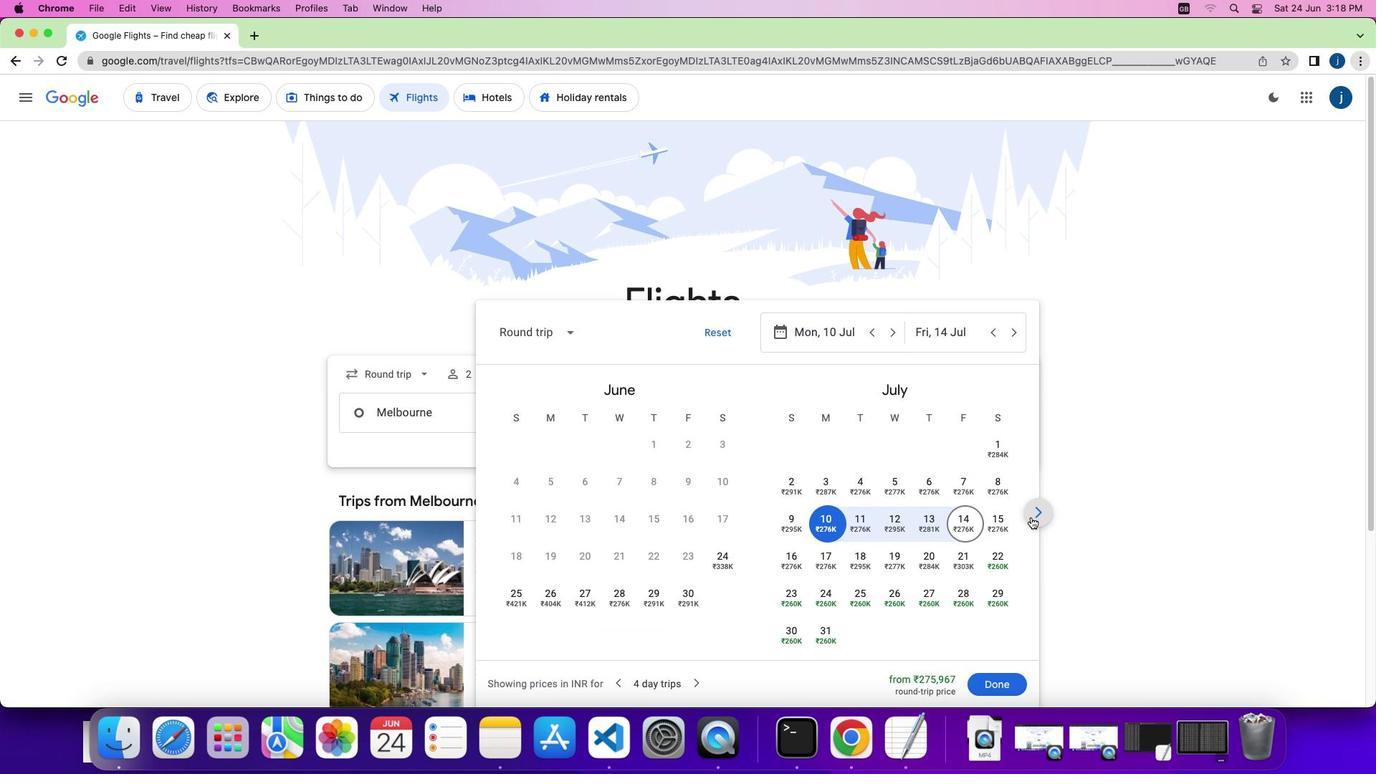 
Action: Mouse moved to (1031, 517)
Screenshot: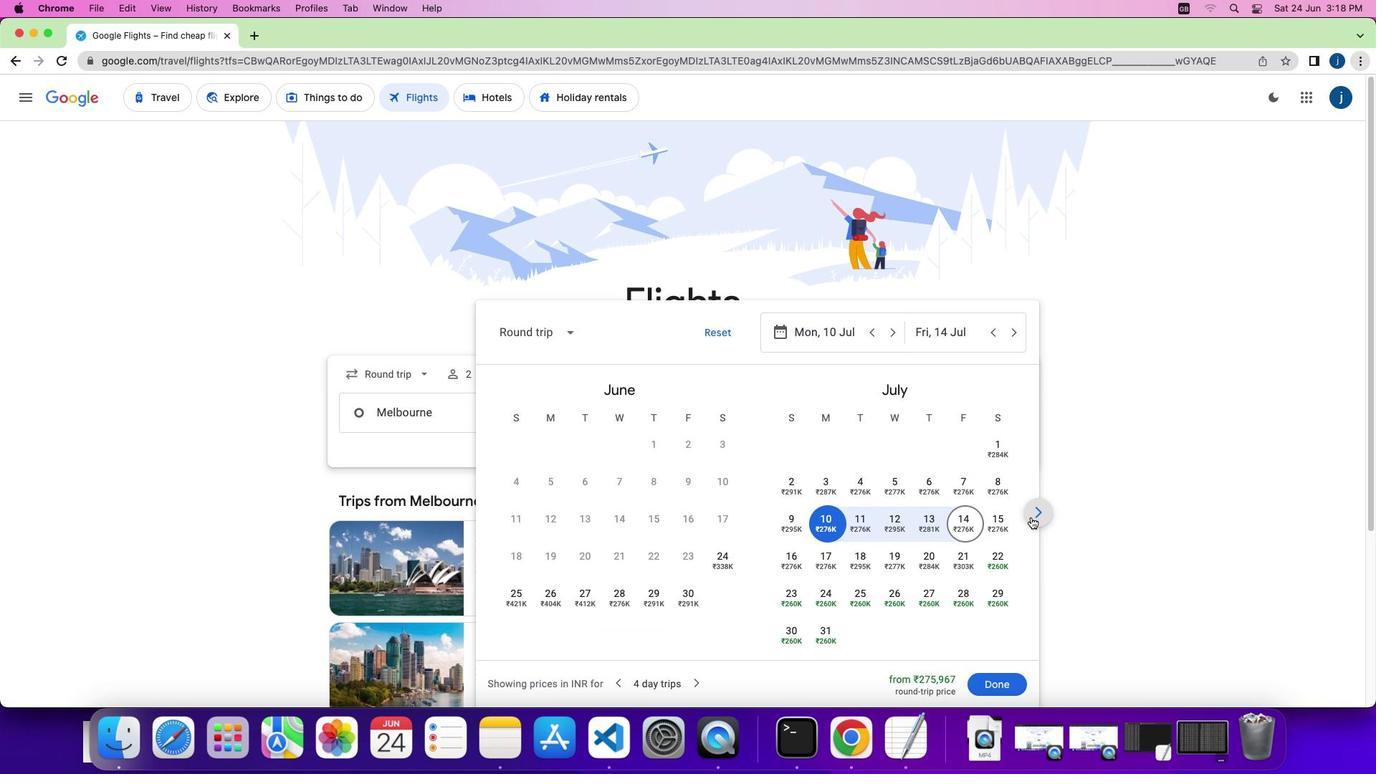 
Action: Mouse pressed left at (1031, 517)
Screenshot: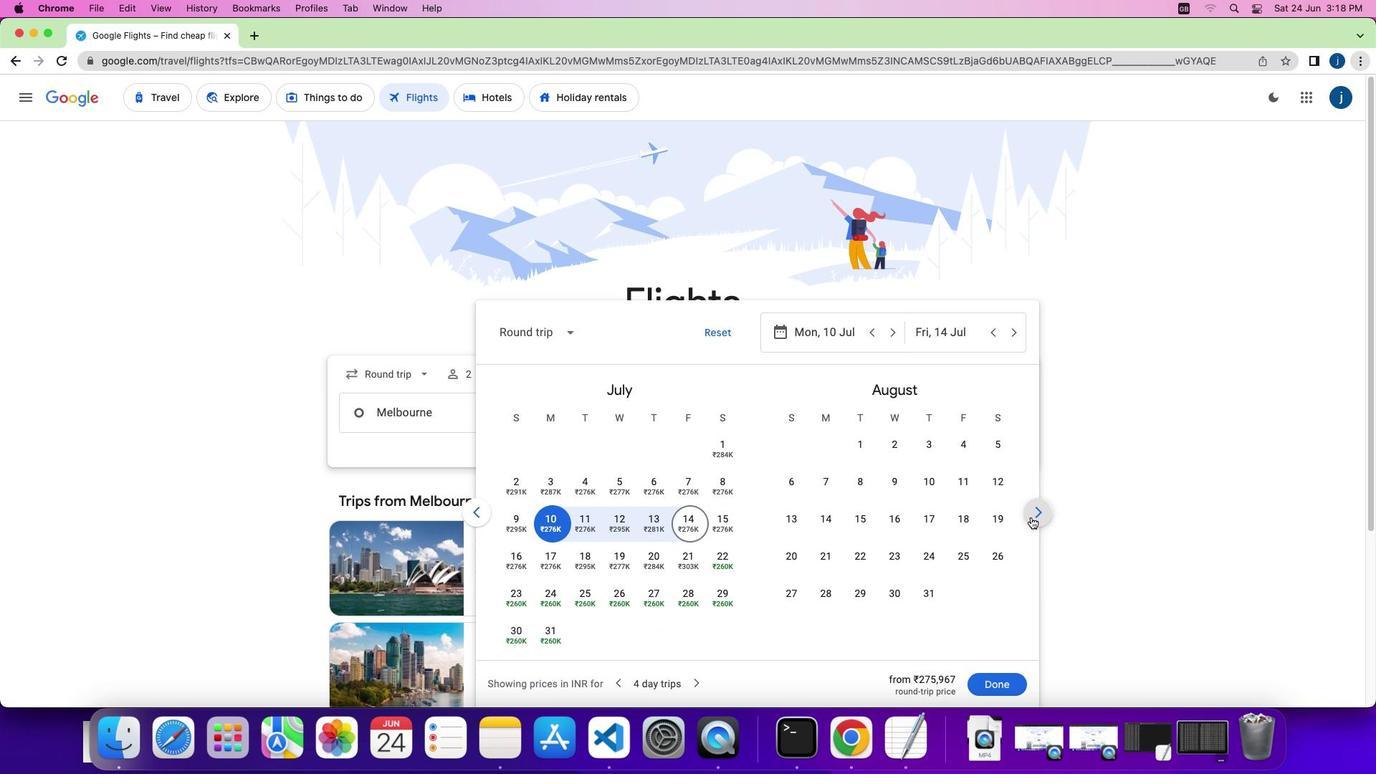 
Action: Mouse moved to (799, 521)
Screenshot: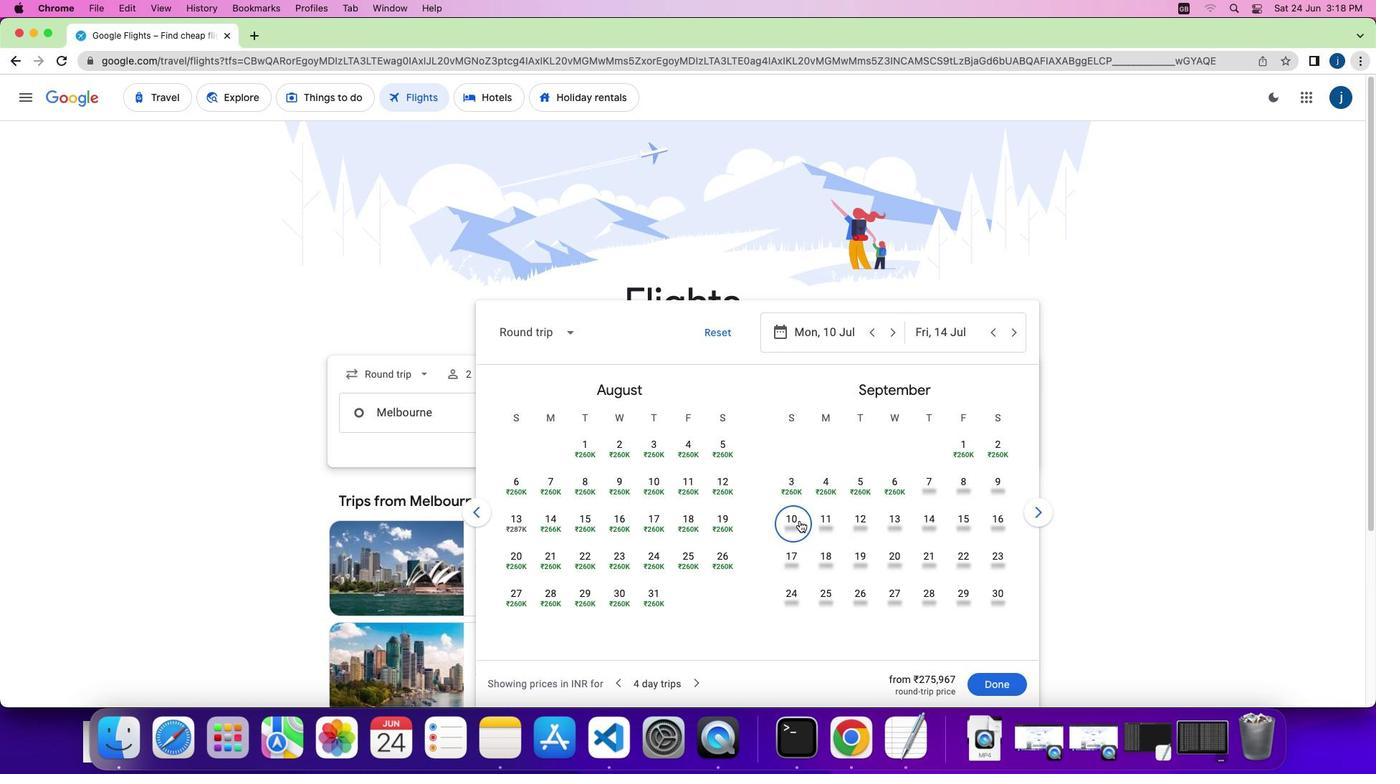 
Action: Mouse pressed left at (799, 521)
Screenshot: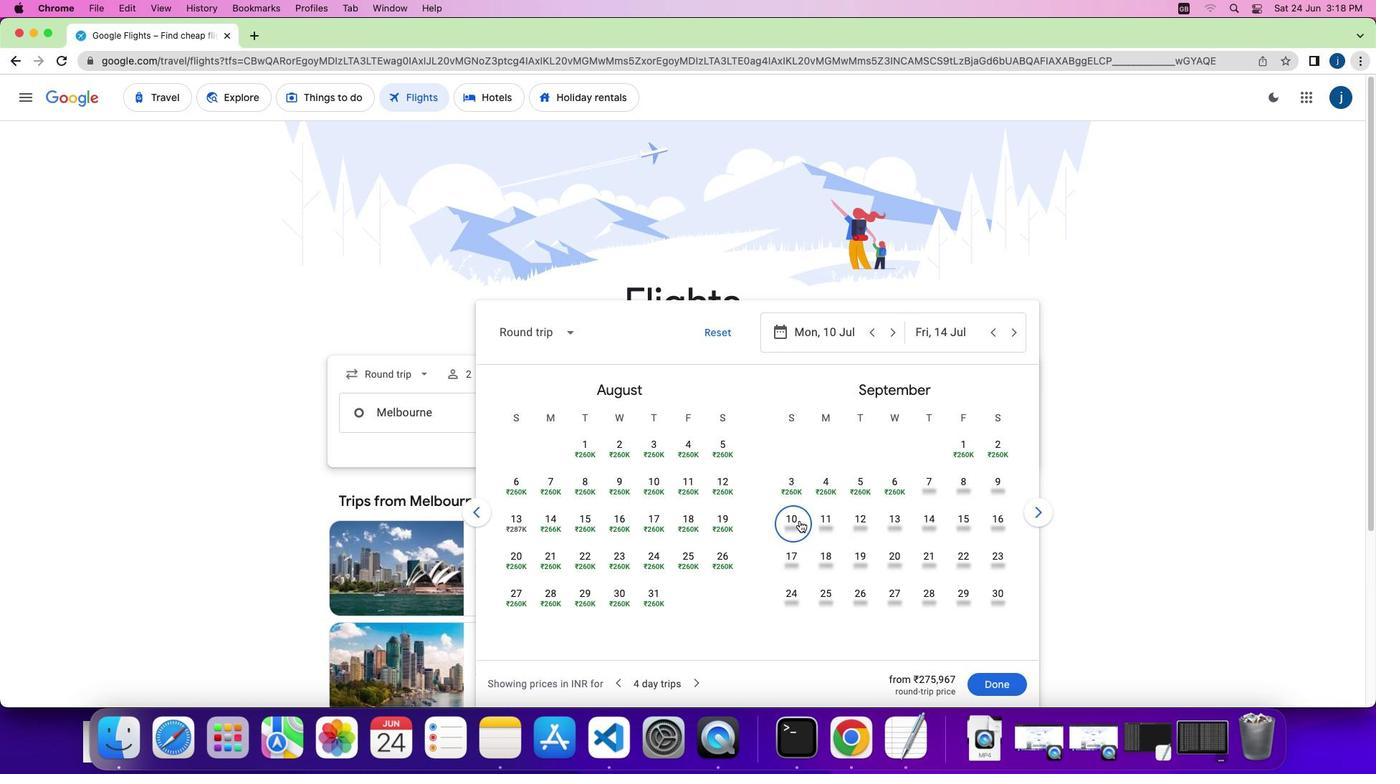 
Action: Mouse moved to (1007, 680)
Screenshot: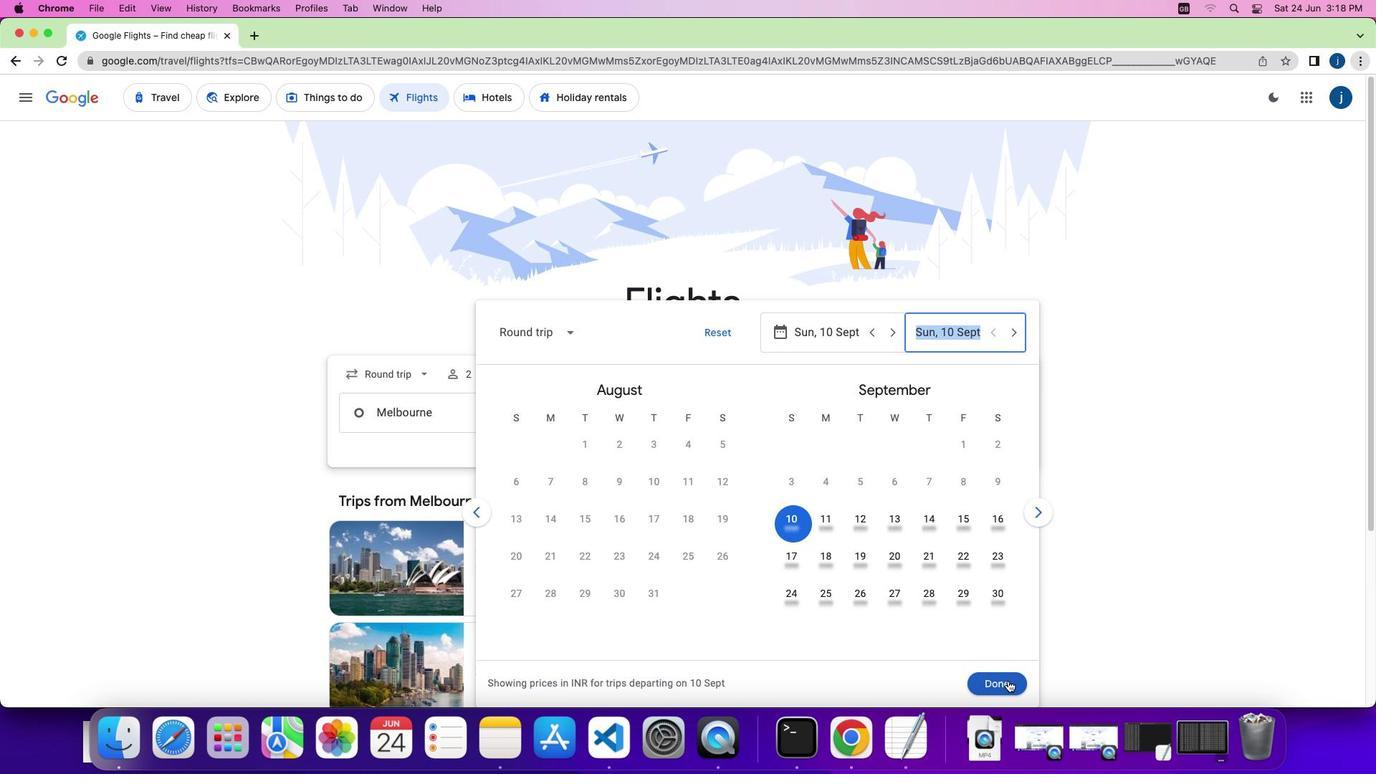 
Action: Mouse pressed left at (1007, 680)
Screenshot: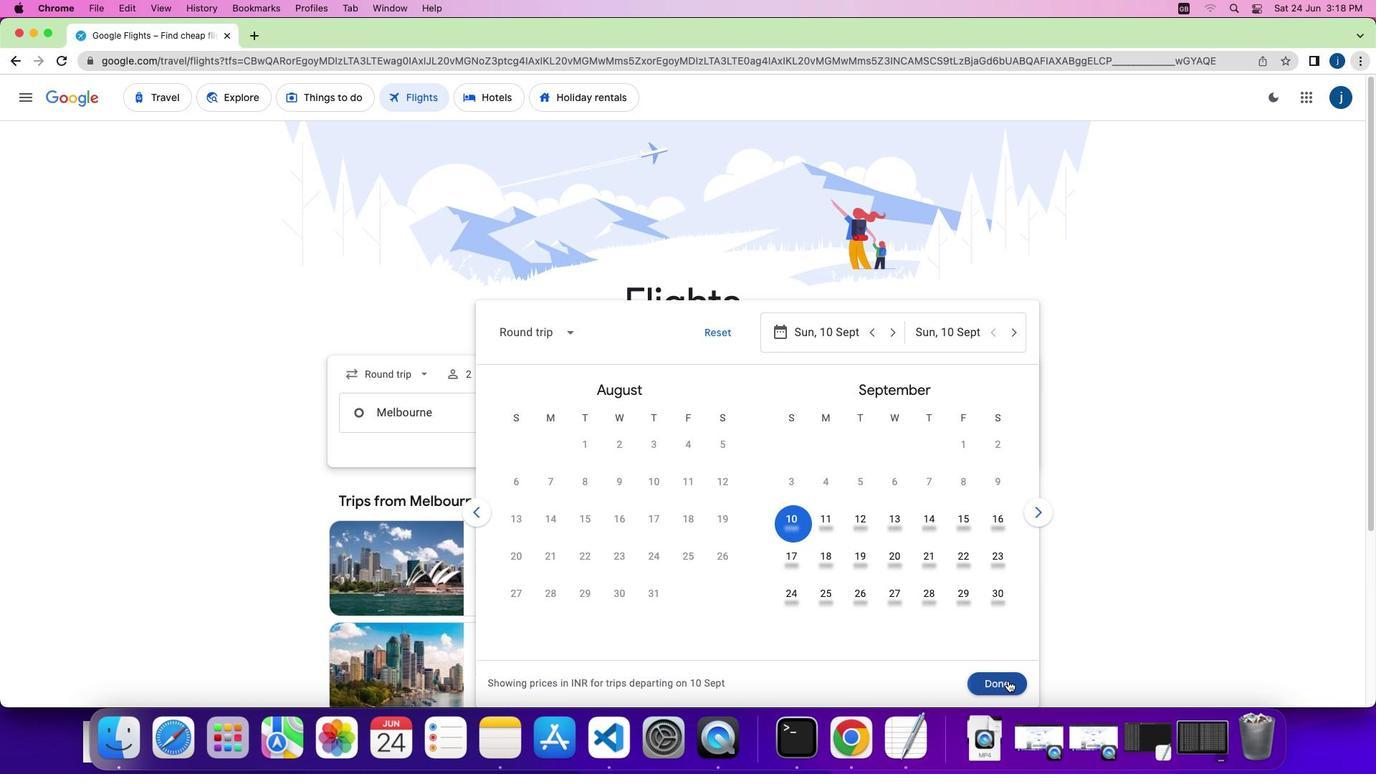 
Action: Mouse moved to (689, 468)
Screenshot: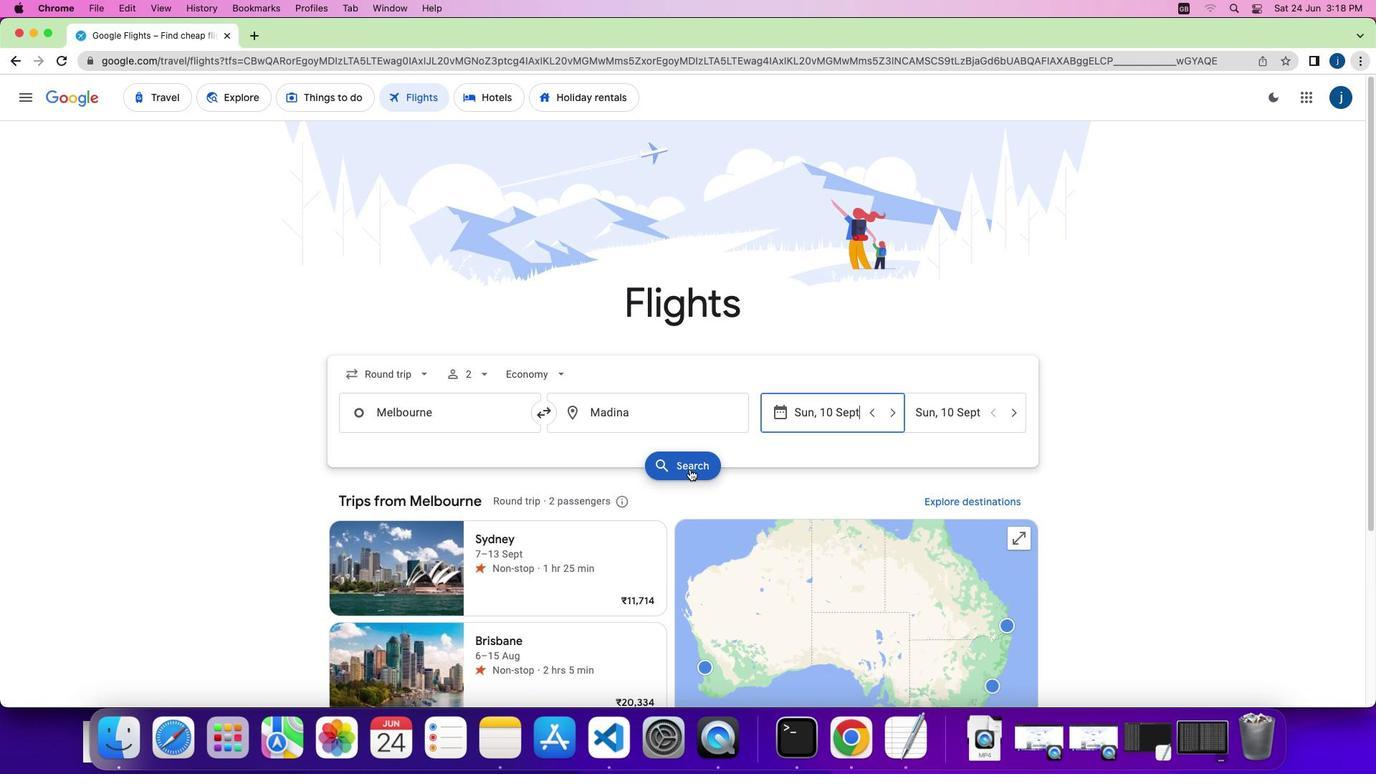 
Action: Mouse pressed left at (689, 468)
Screenshot: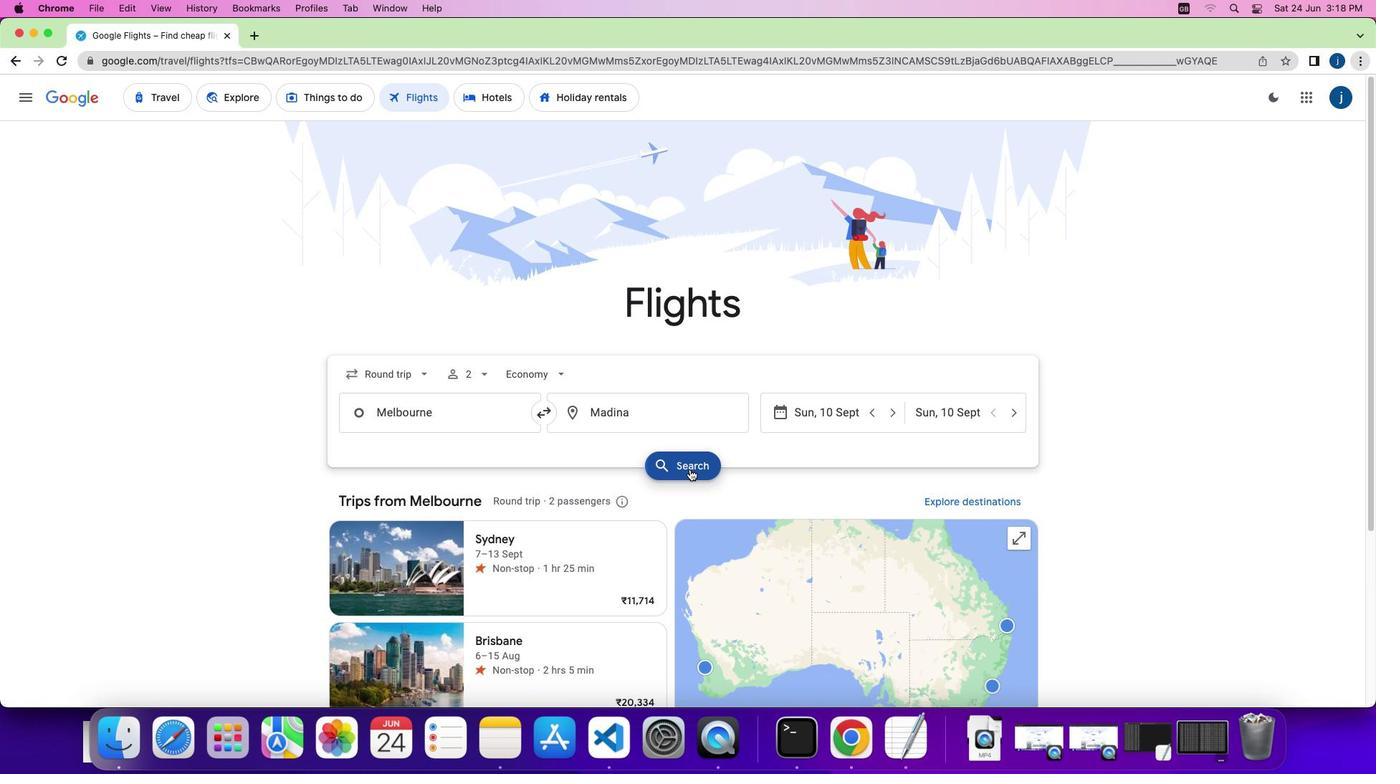 
Action: Mouse moved to (812, 520)
Screenshot: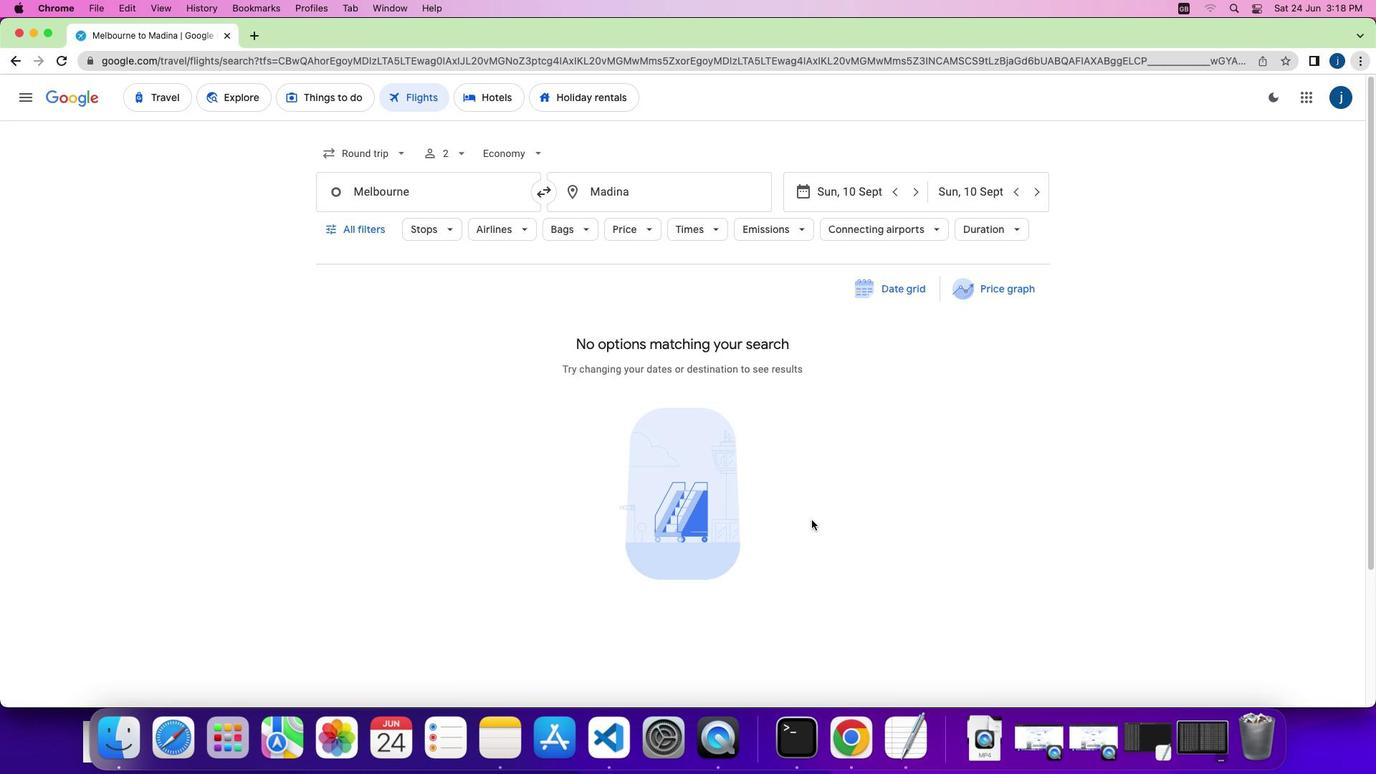
